 Task: Search one way flight ticket for 2 adults, 4 children and 1 infant on lap in business from Brownsville: Brownsville/south Padre Island International Airport to Riverton: Central Wyoming Regional Airport (was Riverton Regional) on 8-4-2023. Number of bags: 8 checked bags. Price is upto 98000. Outbound departure time preference is 12:15.
Action: Mouse moved to (246, 337)
Screenshot: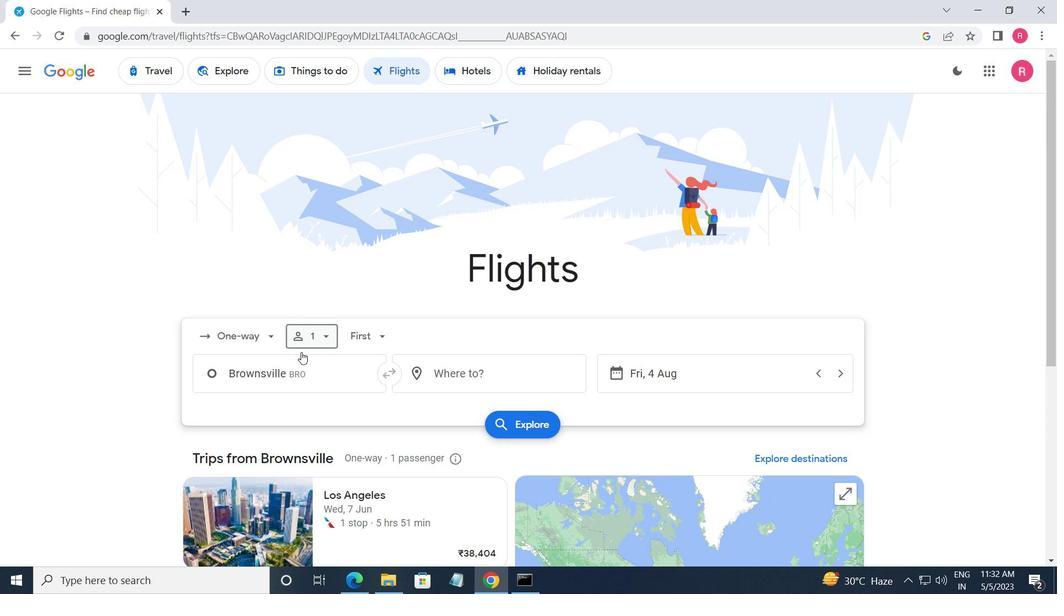 
Action: Mouse pressed left at (246, 337)
Screenshot: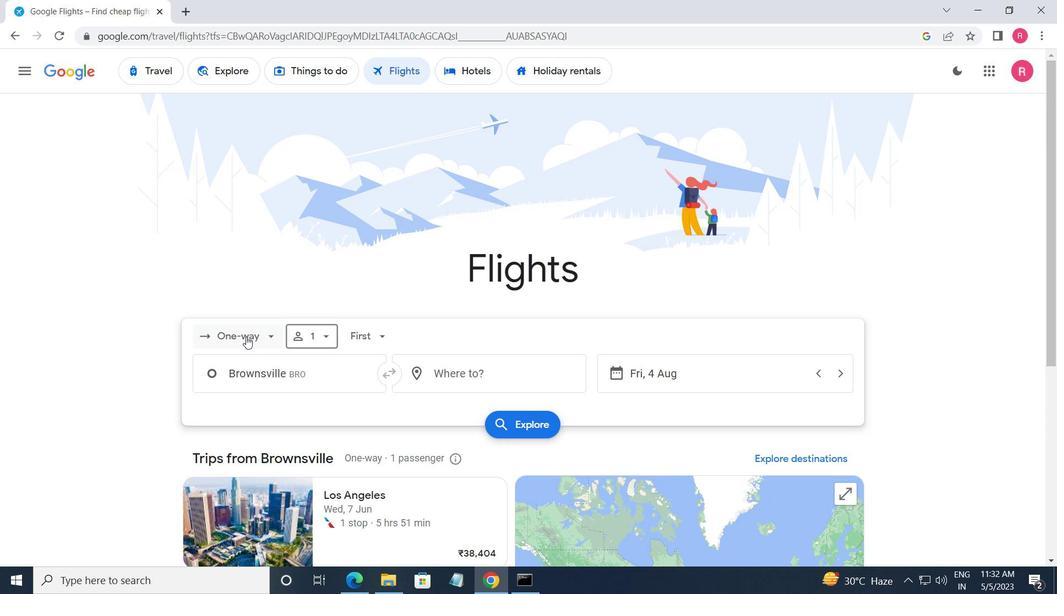 
Action: Mouse moved to (282, 391)
Screenshot: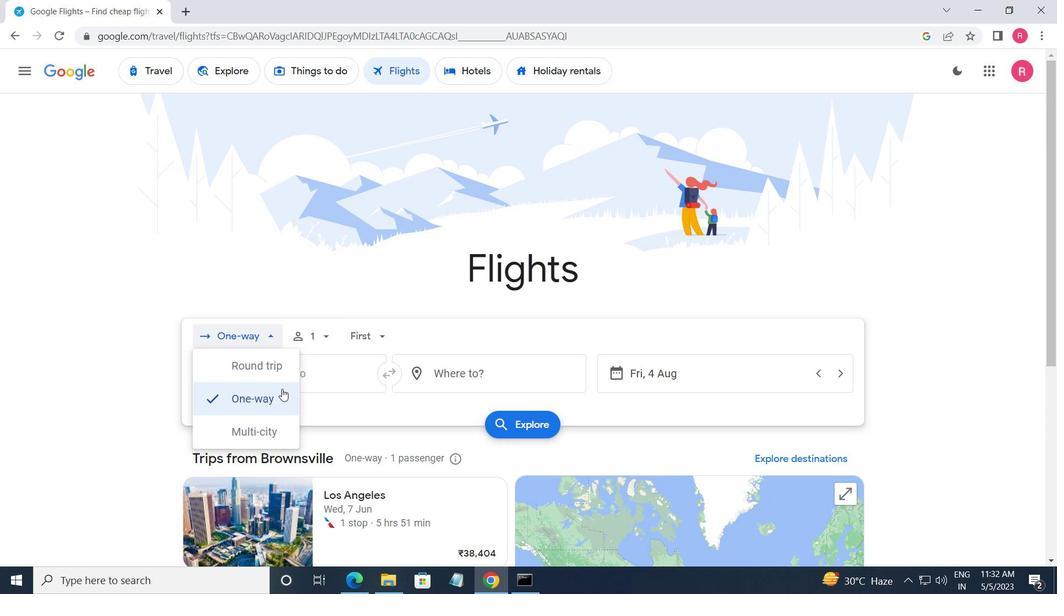
Action: Mouse pressed left at (282, 391)
Screenshot: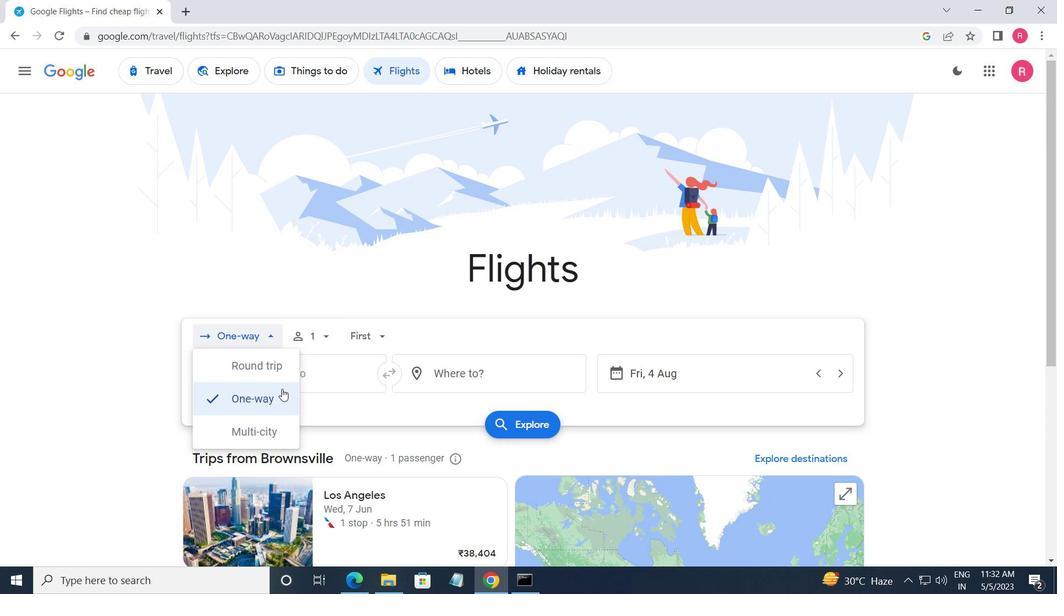 
Action: Mouse moved to (322, 345)
Screenshot: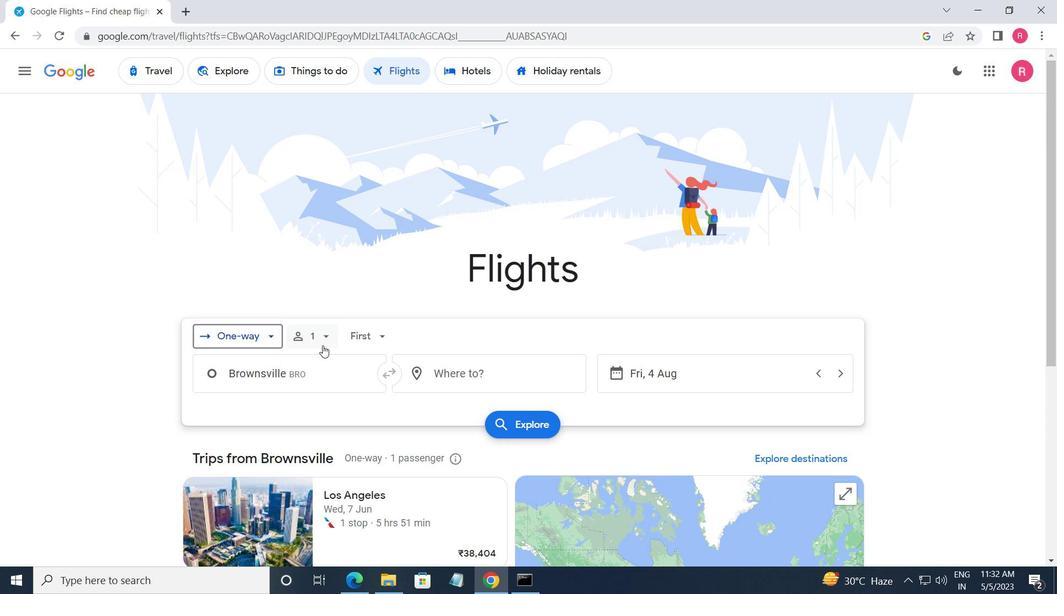 
Action: Mouse pressed left at (322, 345)
Screenshot: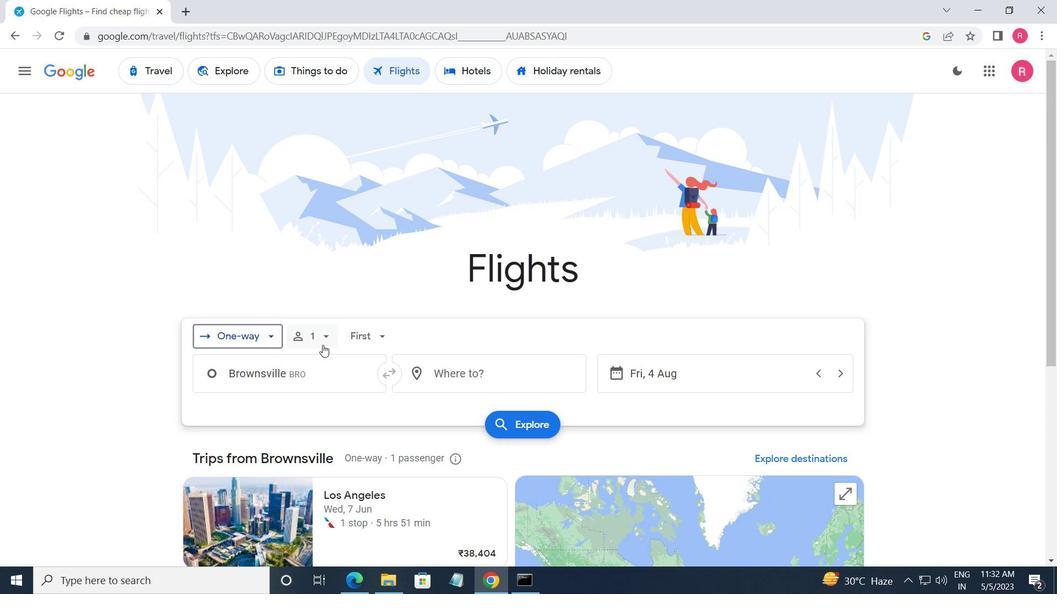 
Action: Mouse moved to (433, 372)
Screenshot: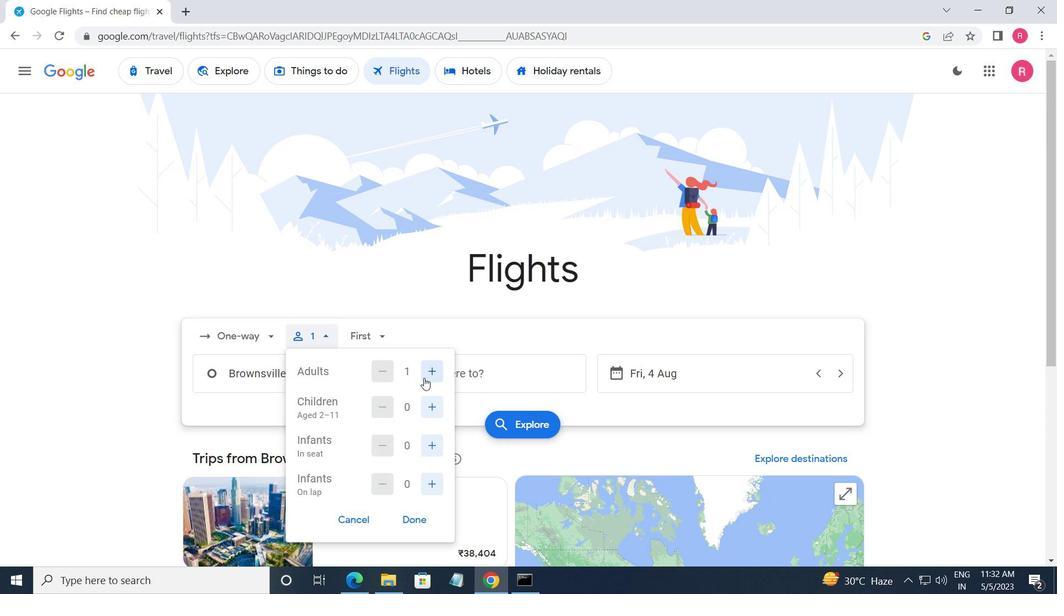 
Action: Mouse pressed left at (433, 372)
Screenshot: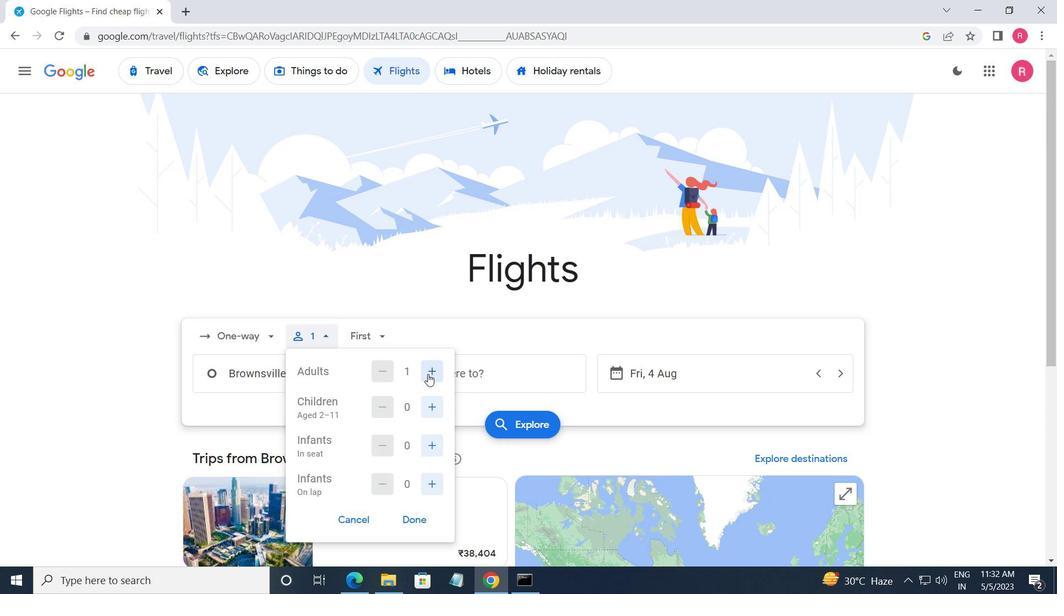 
Action: Mouse moved to (424, 409)
Screenshot: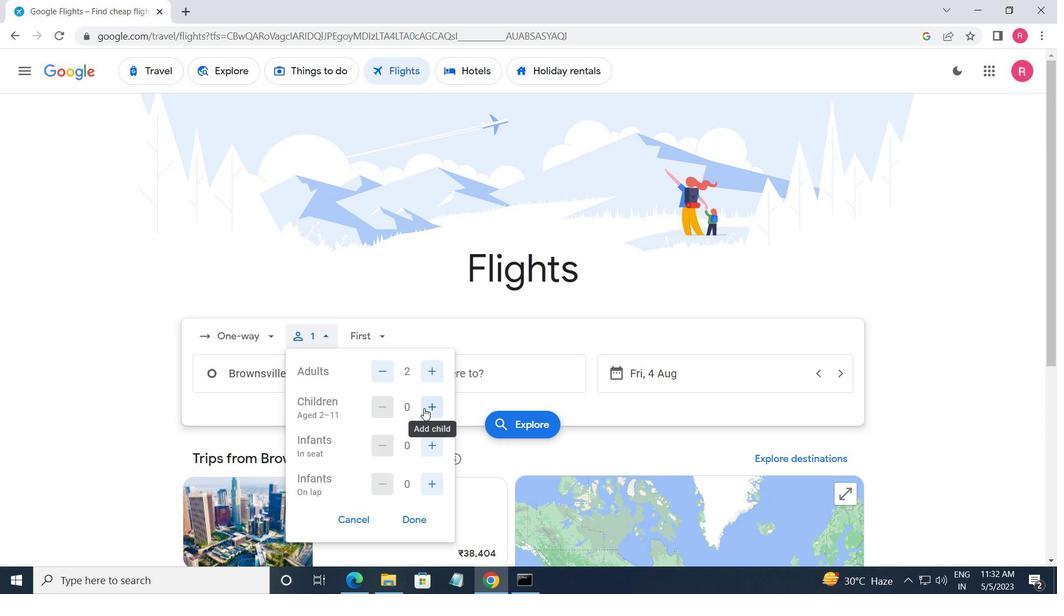 
Action: Mouse pressed left at (424, 409)
Screenshot: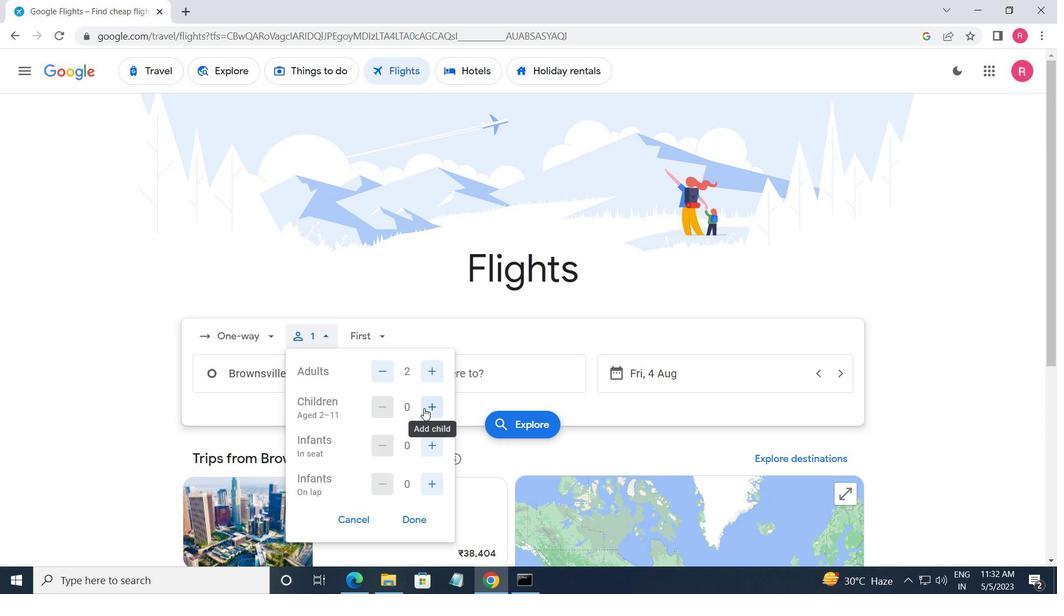 
Action: Mouse pressed left at (424, 409)
Screenshot: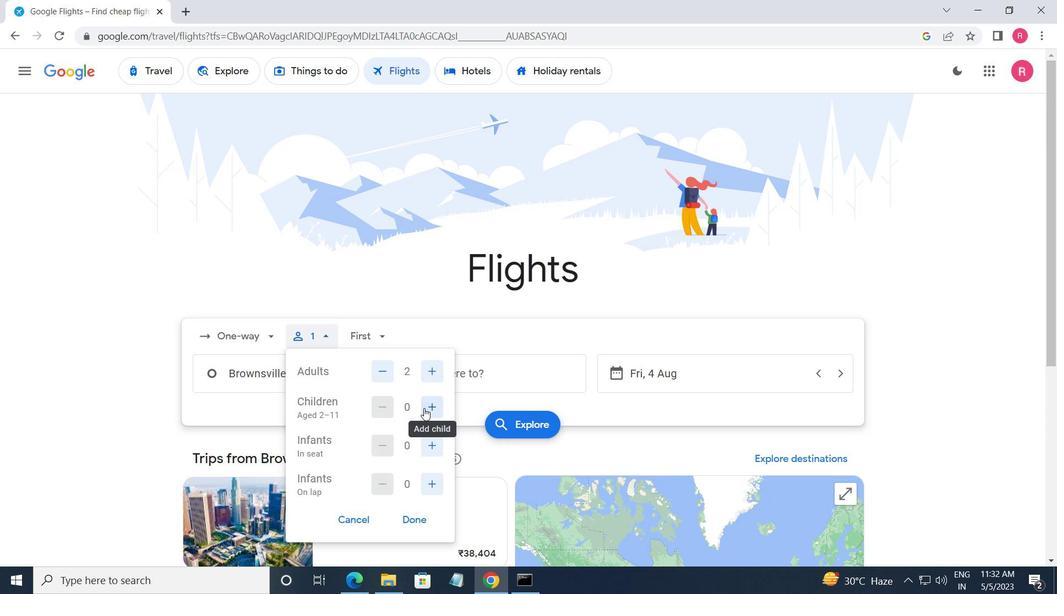 
Action: Mouse pressed left at (424, 409)
Screenshot: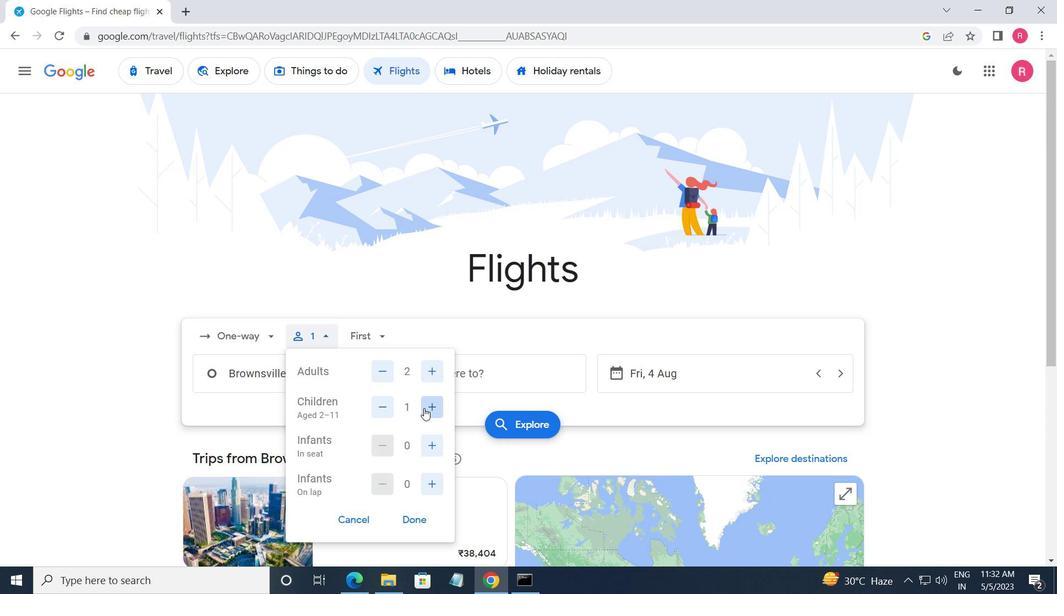 
Action: Mouse pressed left at (424, 409)
Screenshot: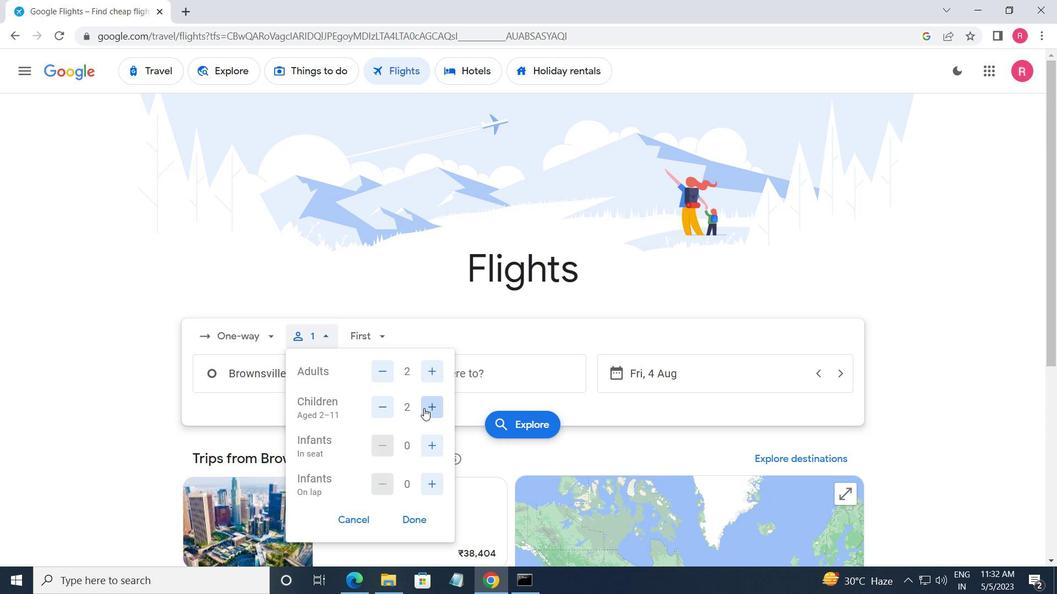 
Action: Mouse pressed left at (424, 409)
Screenshot: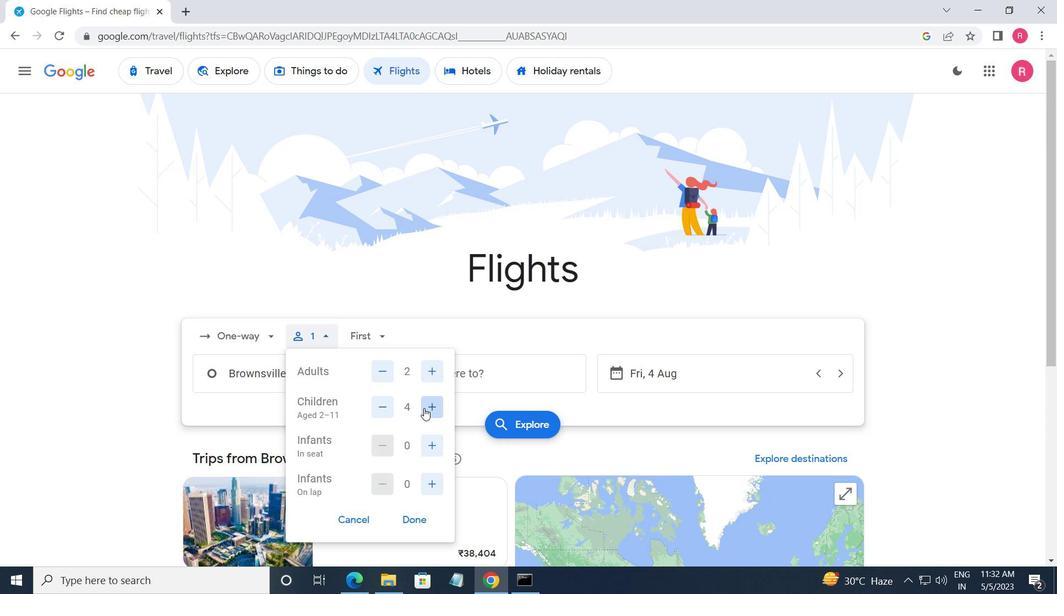 
Action: Mouse moved to (389, 411)
Screenshot: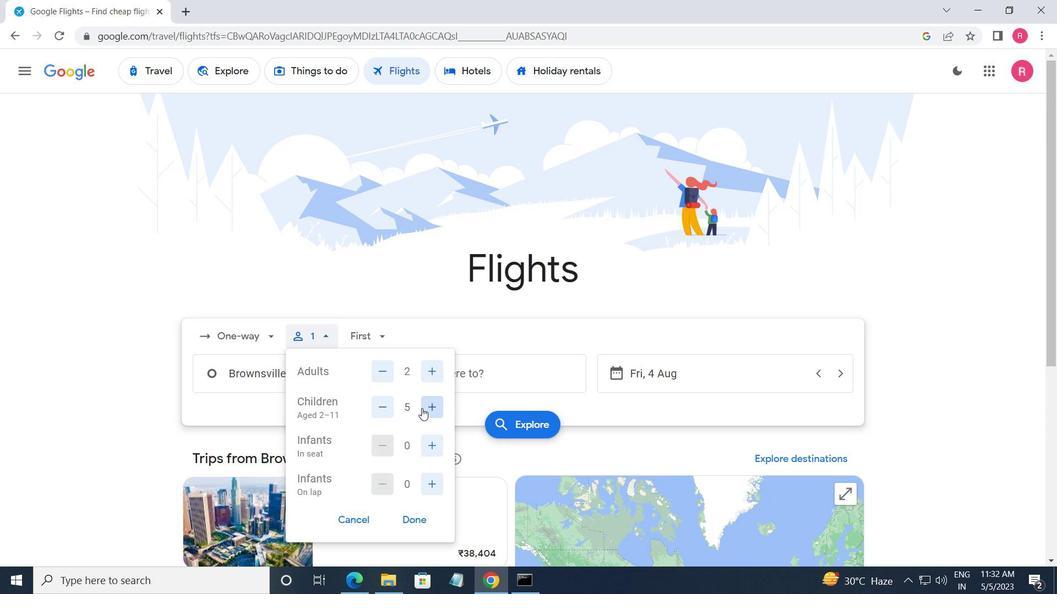 
Action: Mouse pressed left at (389, 411)
Screenshot: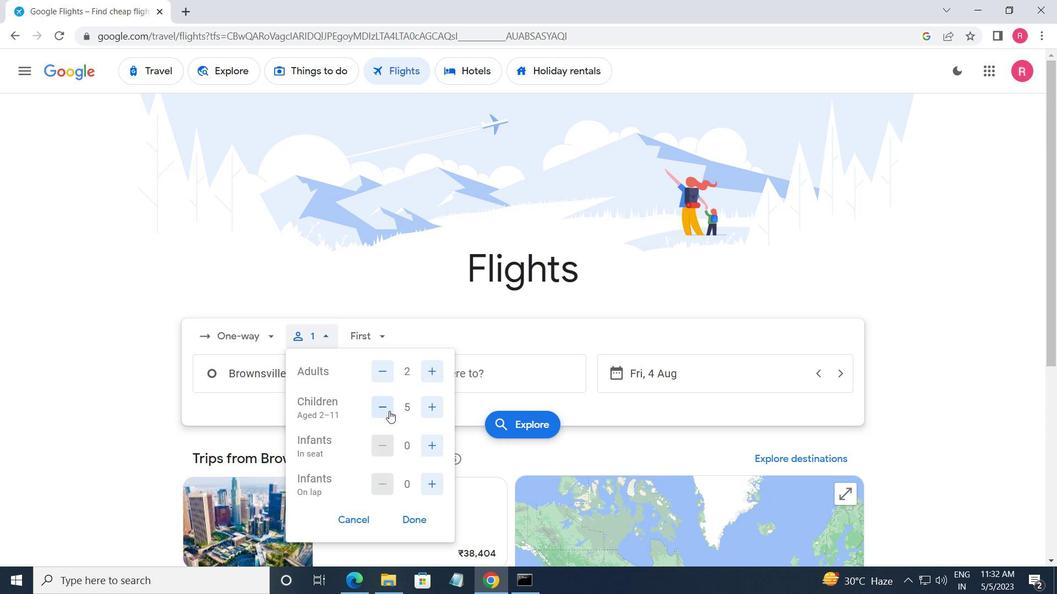 
Action: Mouse moved to (433, 442)
Screenshot: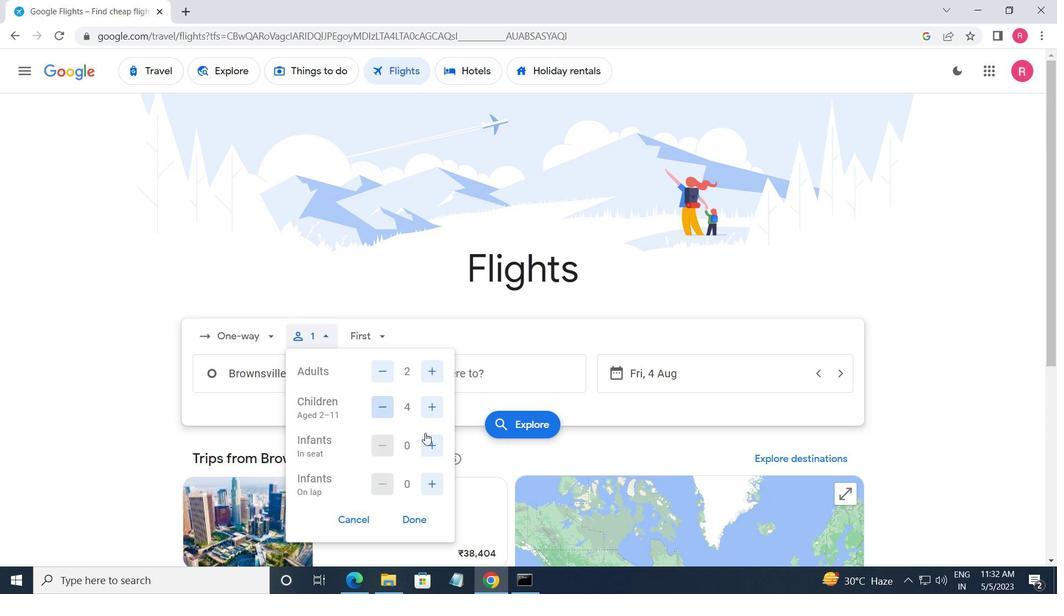 
Action: Mouse pressed left at (433, 442)
Screenshot: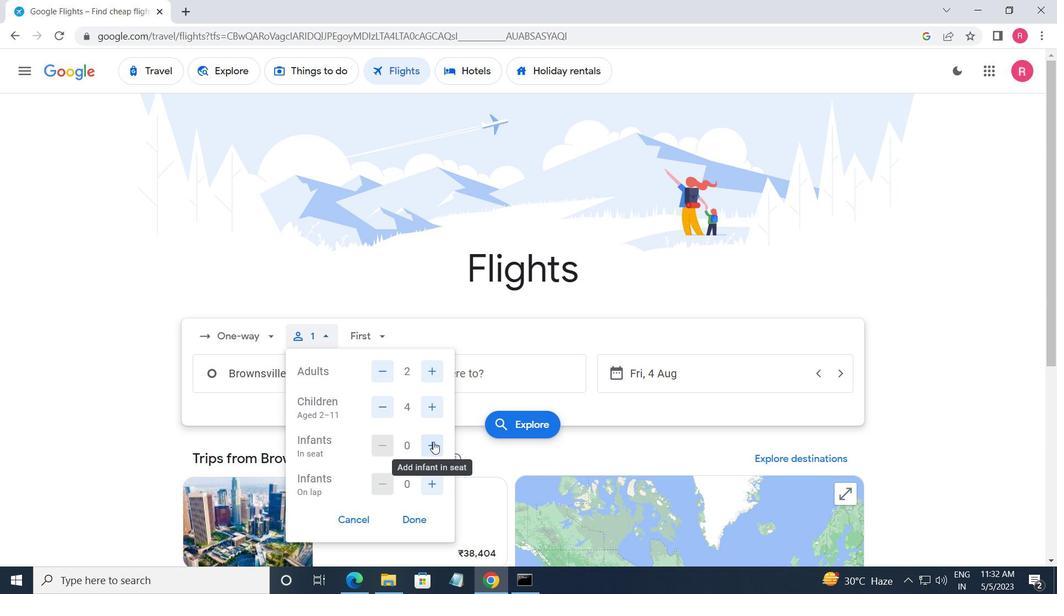 
Action: Mouse moved to (370, 339)
Screenshot: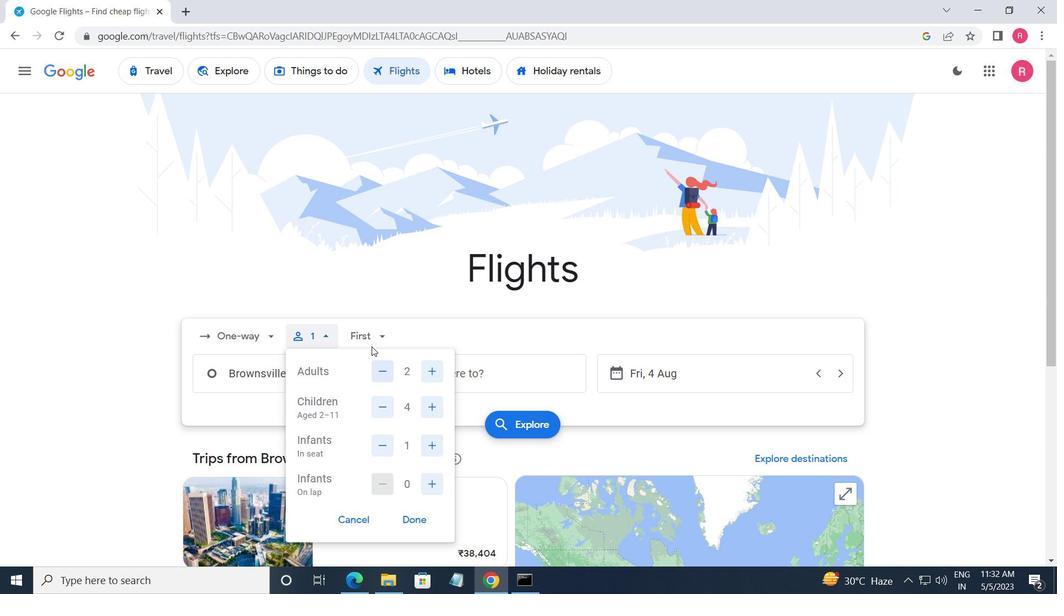 
Action: Mouse pressed left at (370, 339)
Screenshot: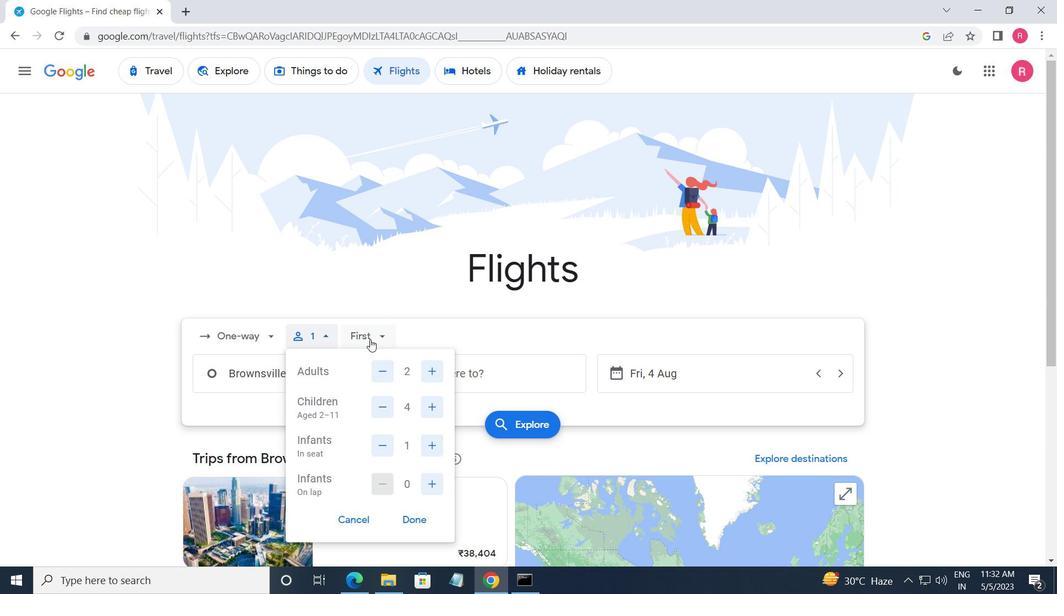 
Action: Mouse moved to (400, 426)
Screenshot: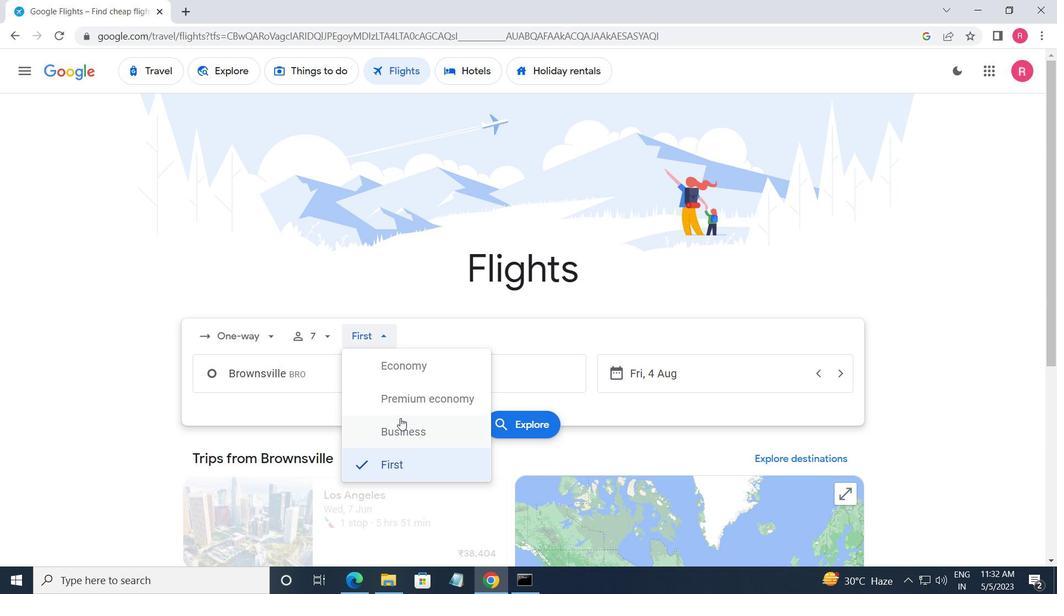 
Action: Mouse pressed left at (400, 426)
Screenshot: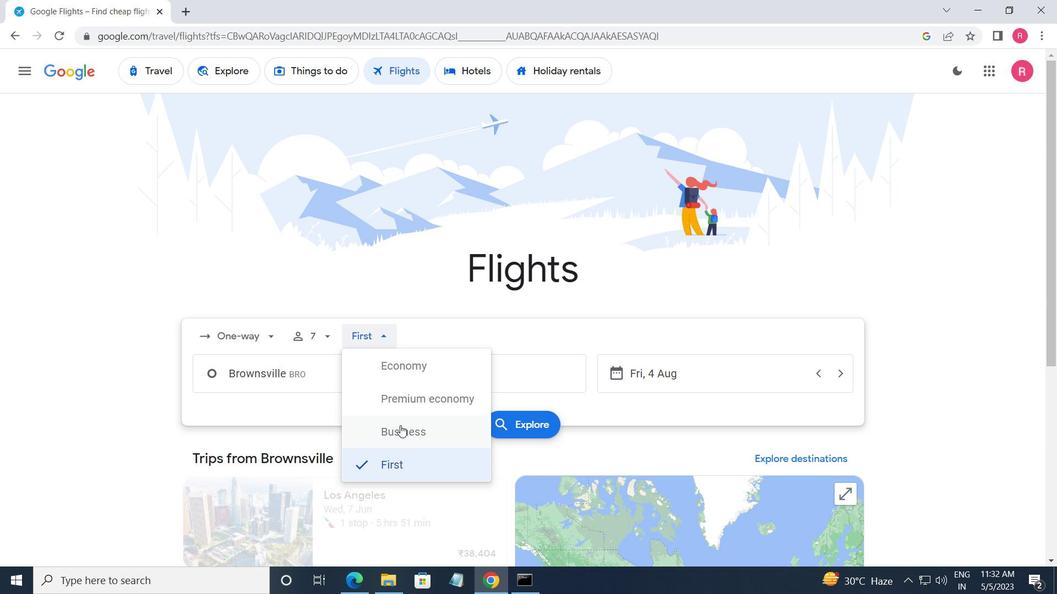 
Action: Mouse moved to (359, 381)
Screenshot: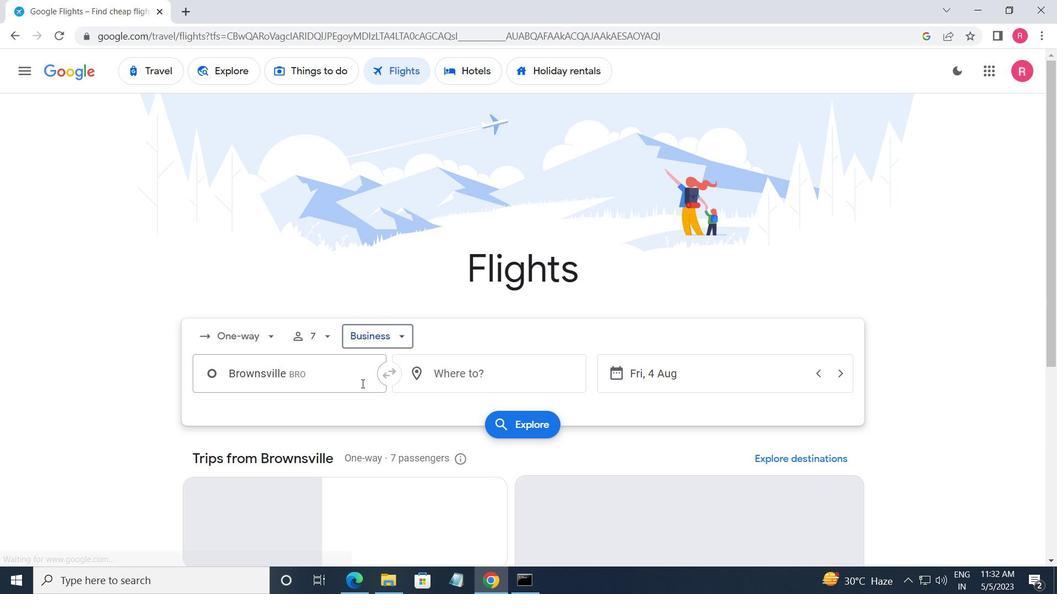 
Action: Mouse pressed left at (359, 381)
Screenshot: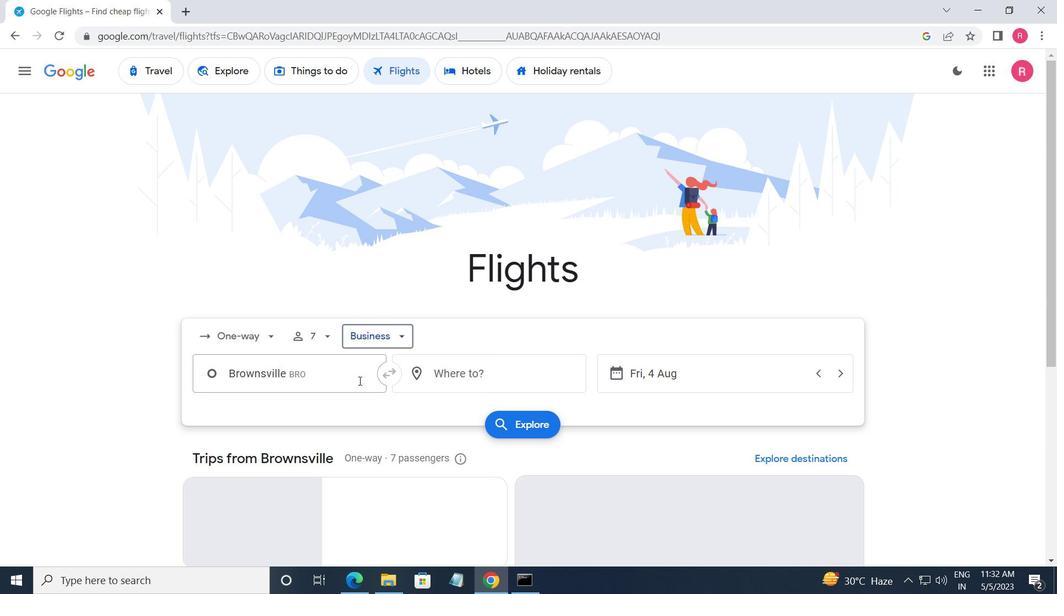 
Action: Key pressed <Key.shift><Key.shift><Key.shift>BROWNSVILLE<Key.space>
Screenshot: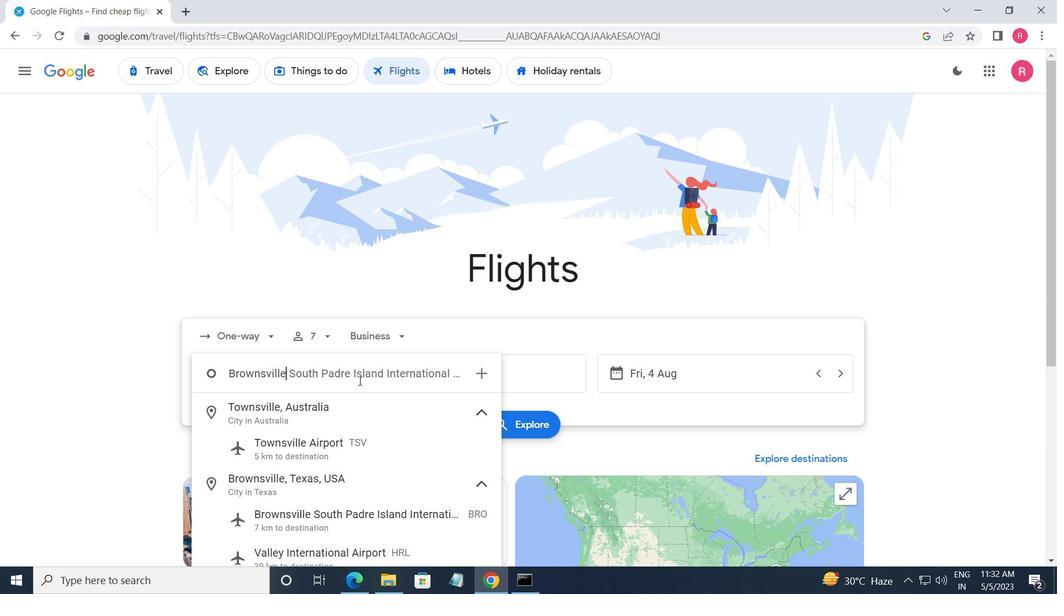 
Action: Mouse moved to (370, 530)
Screenshot: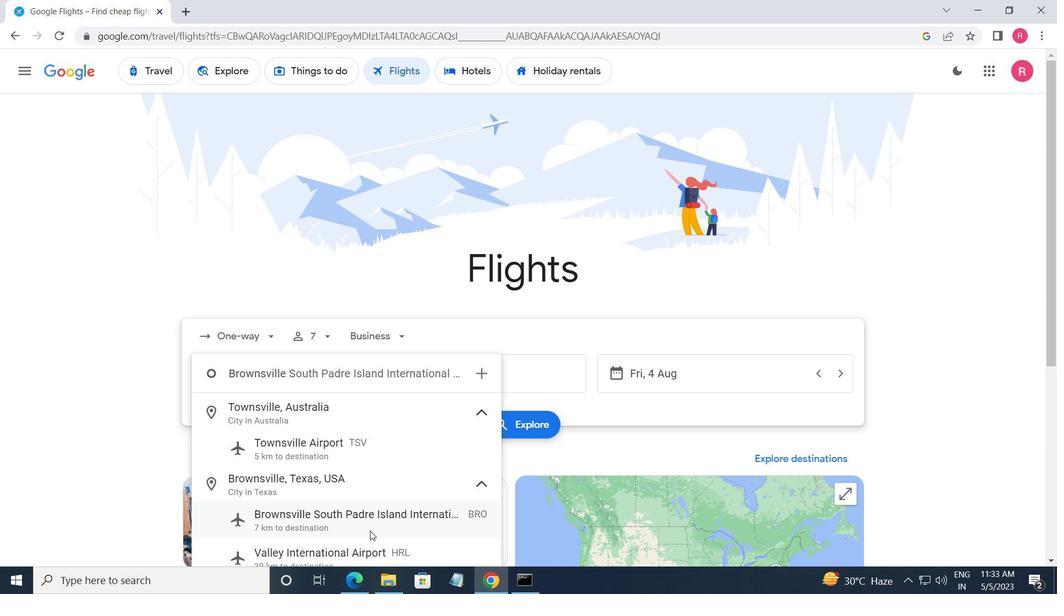 
Action: Mouse pressed left at (370, 530)
Screenshot: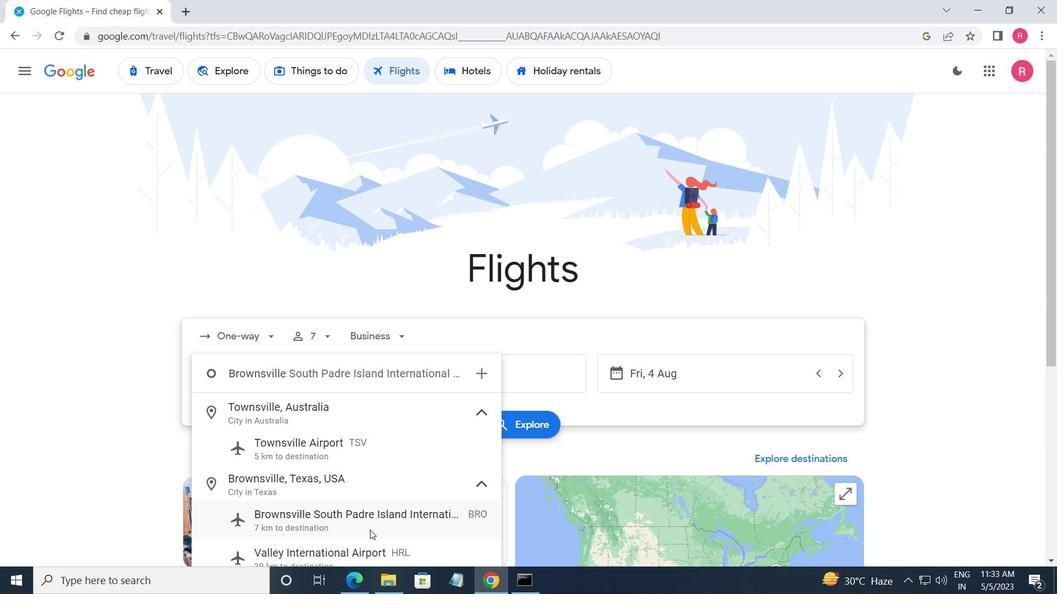 
Action: Mouse moved to (487, 384)
Screenshot: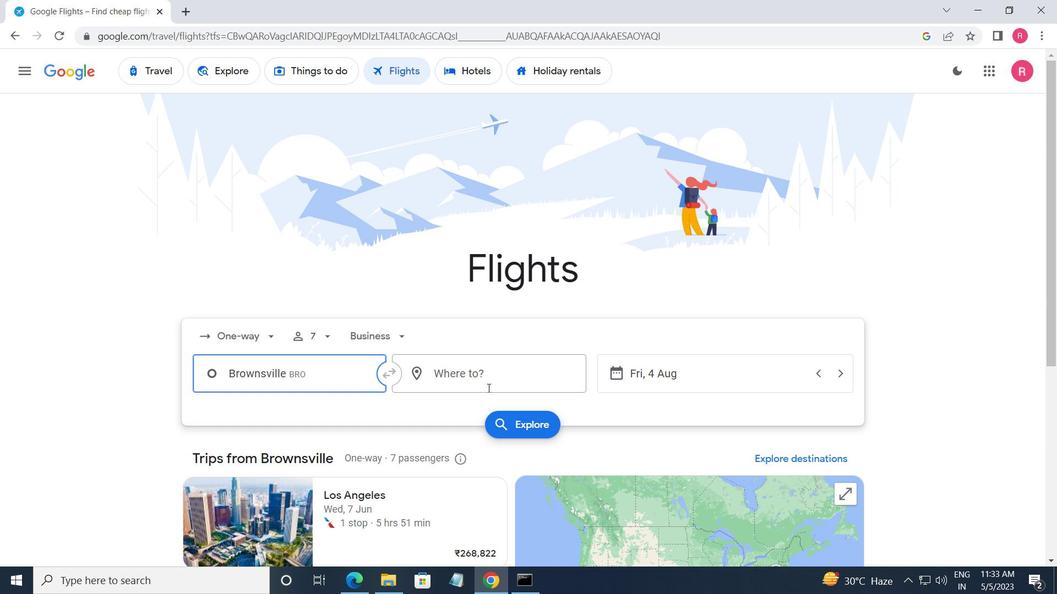 
Action: Mouse pressed left at (487, 384)
Screenshot: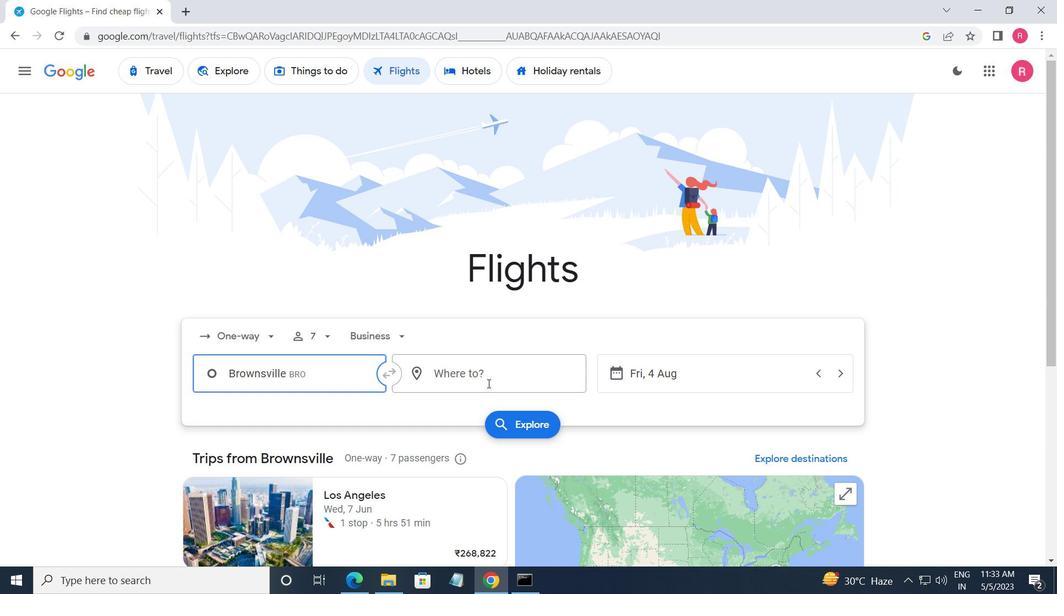 
Action: Key pressed <Key.shift>RIVERTON
Screenshot: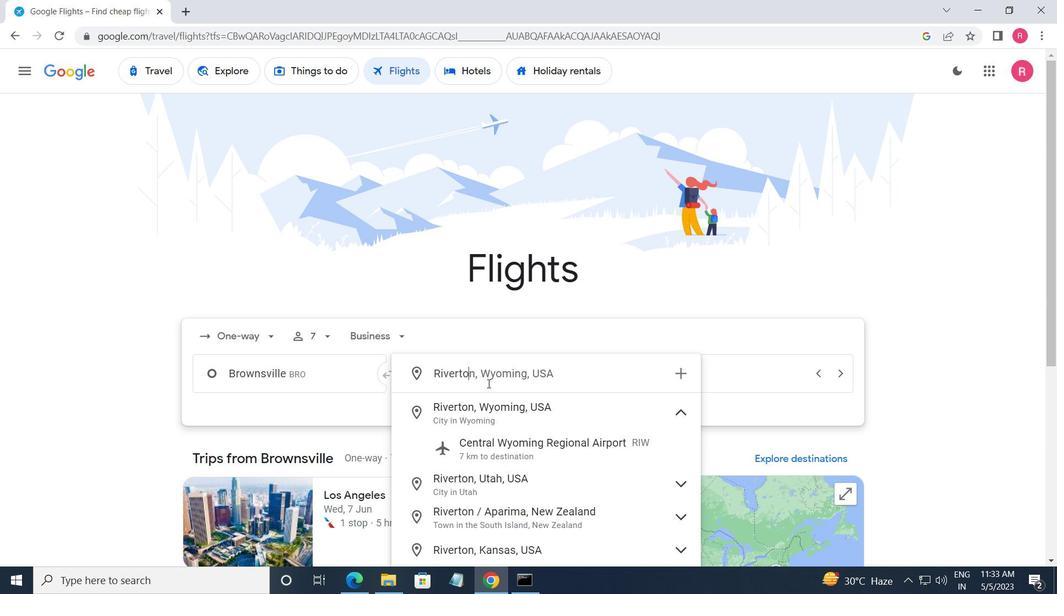 
Action: Mouse moved to (518, 448)
Screenshot: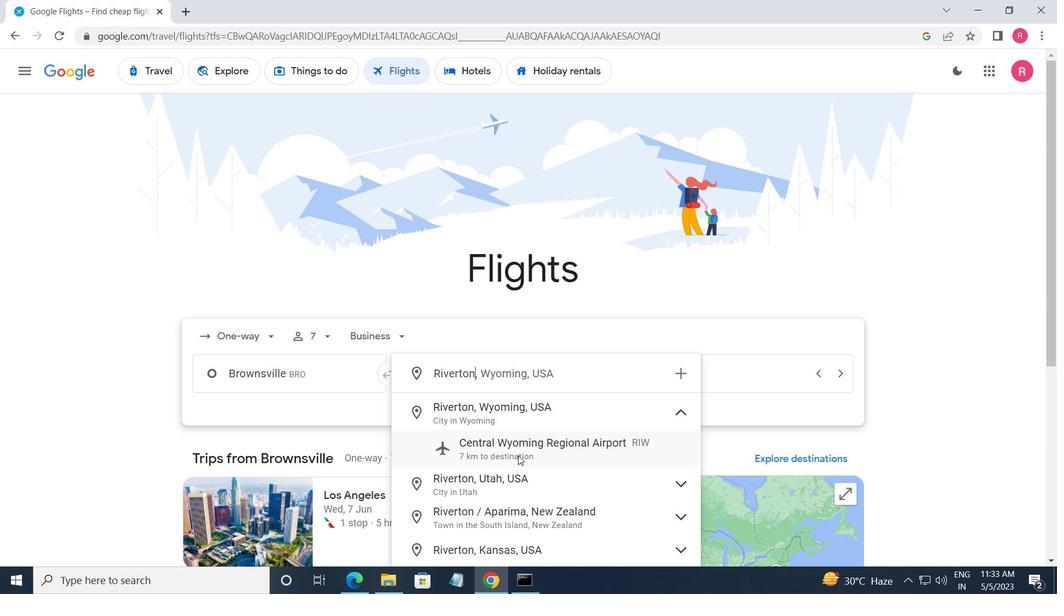 
Action: Mouse pressed left at (518, 448)
Screenshot: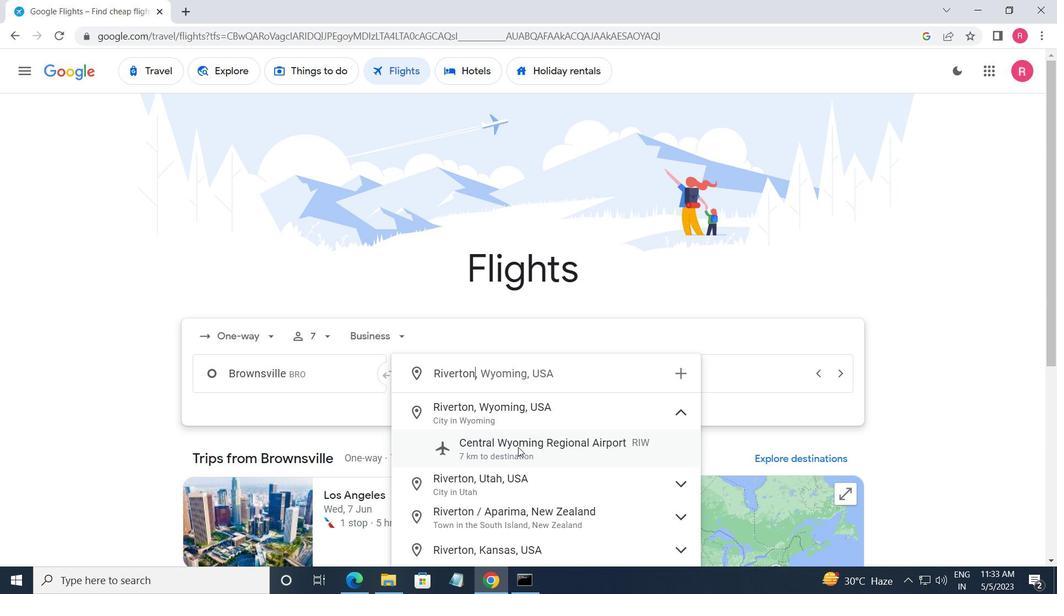 
Action: Mouse moved to (689, 374)
Screenshot: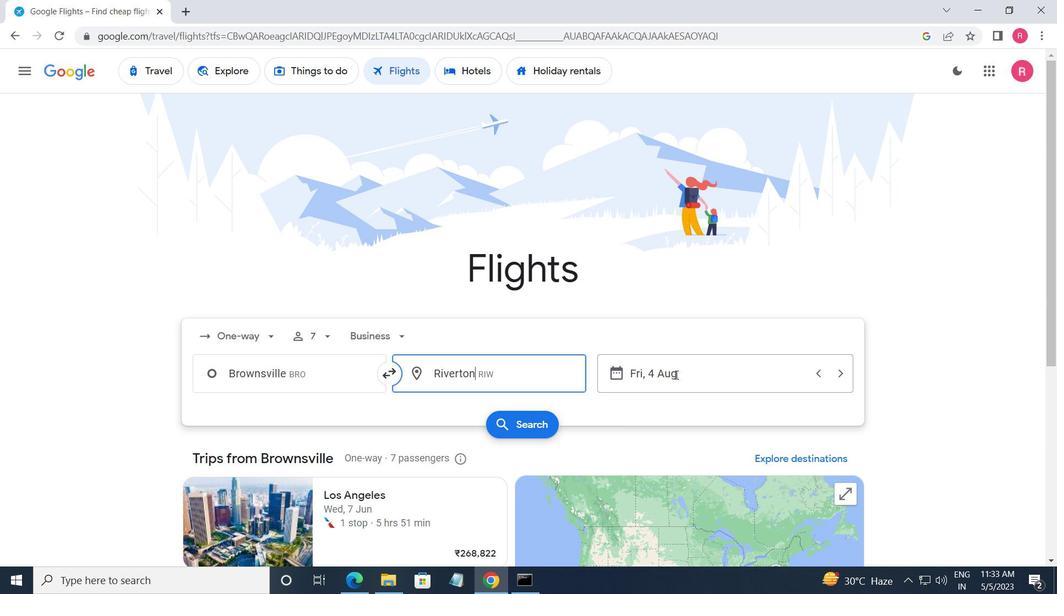 
Action: Mouse pressed left at (689, 374)
Screenshot: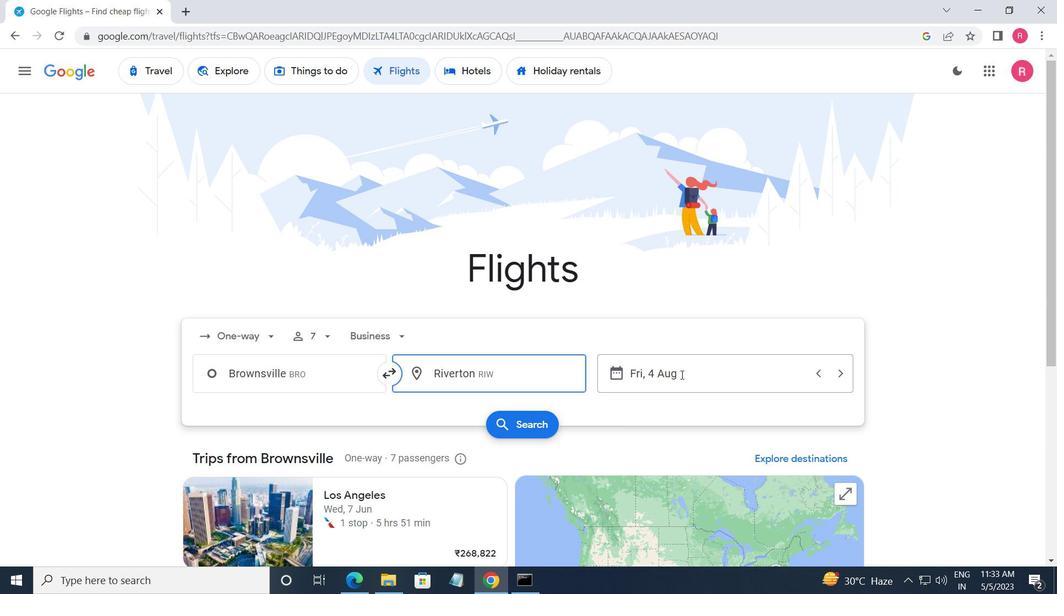 
Action: Mouse moved to (522, 317)
Screenshot: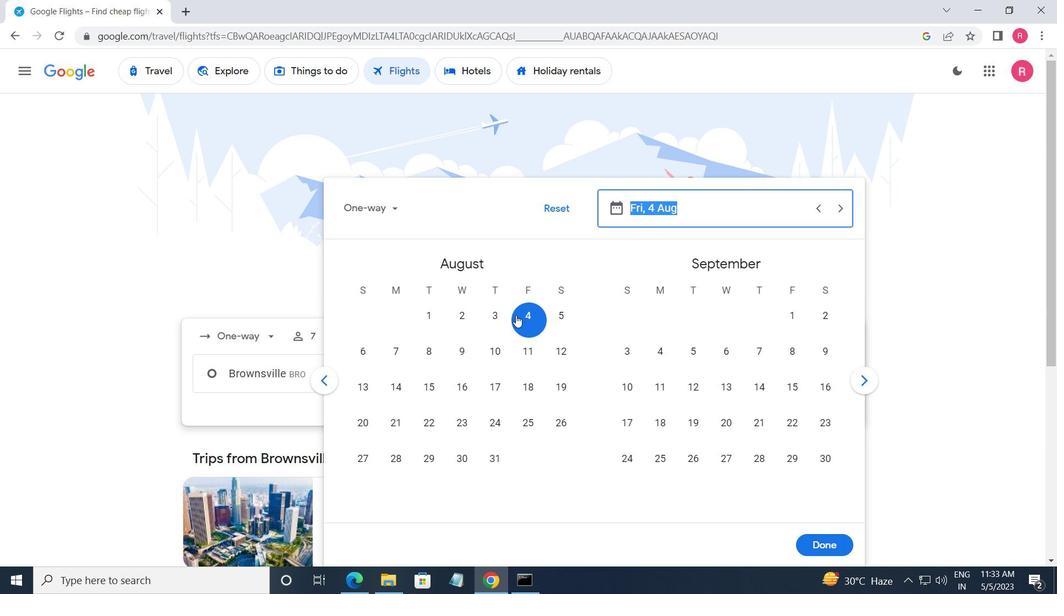 
Action: Mouse pressed left at (522, 317)
Screenshot: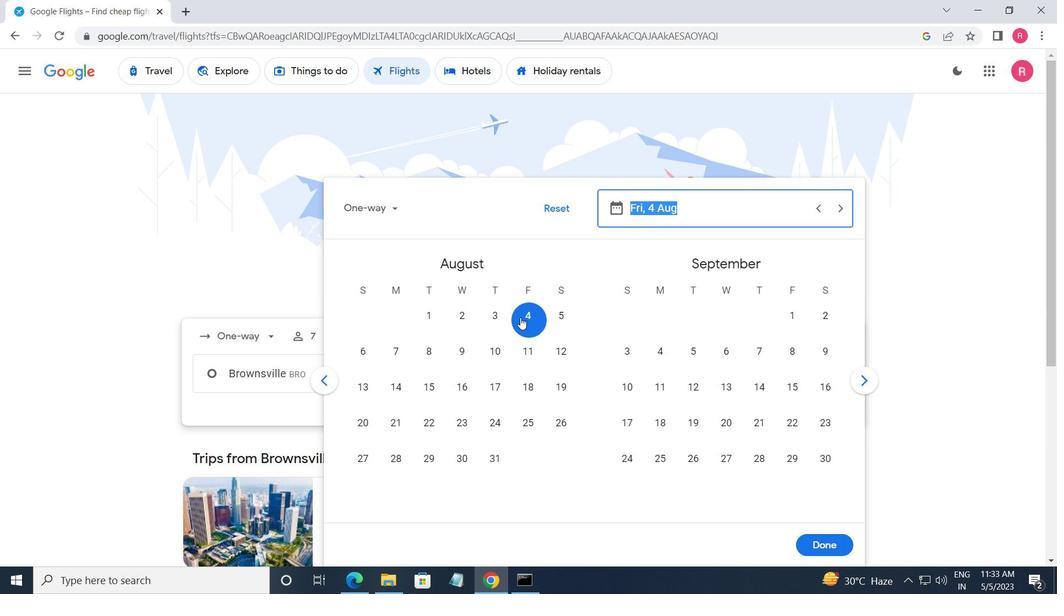 
Action: Mouse moved to (814, 543)
Screenshot: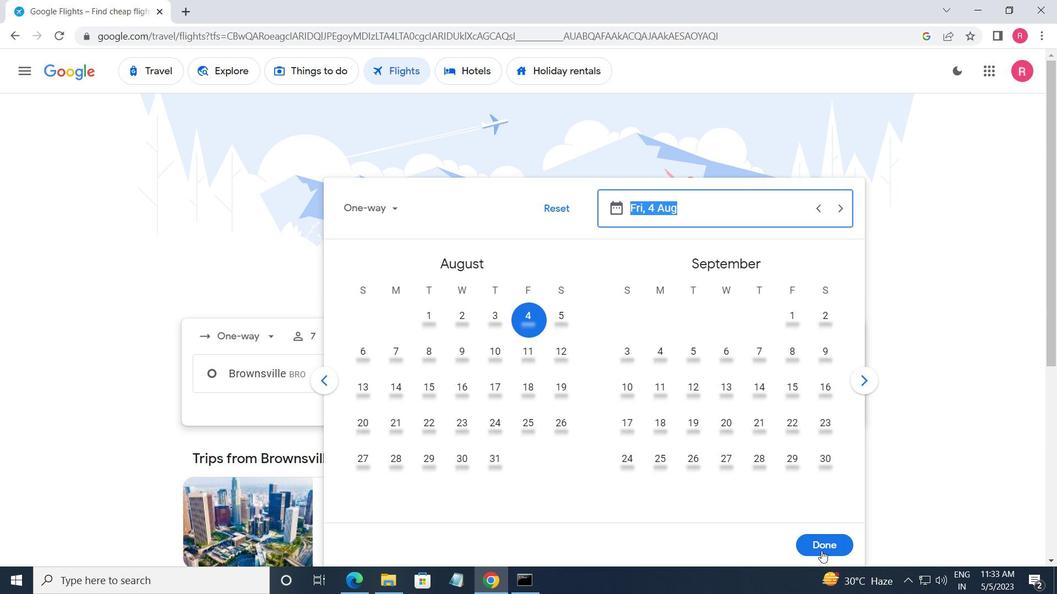 
Action: Mouse pressed left at (814, 543)
Screenshot: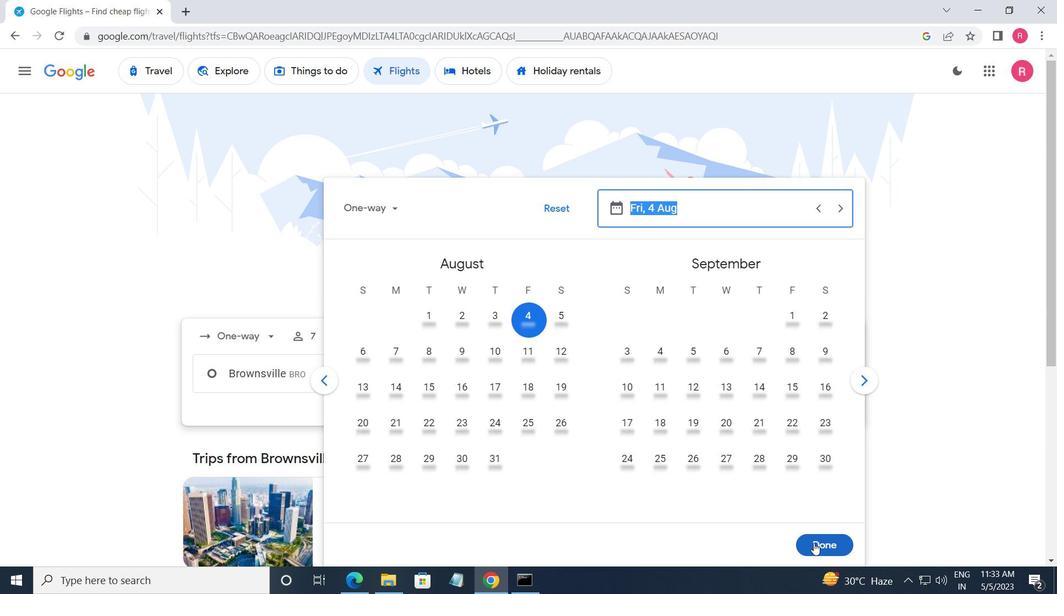 
Action: Mouse moved to (518, 415)
Screenshot: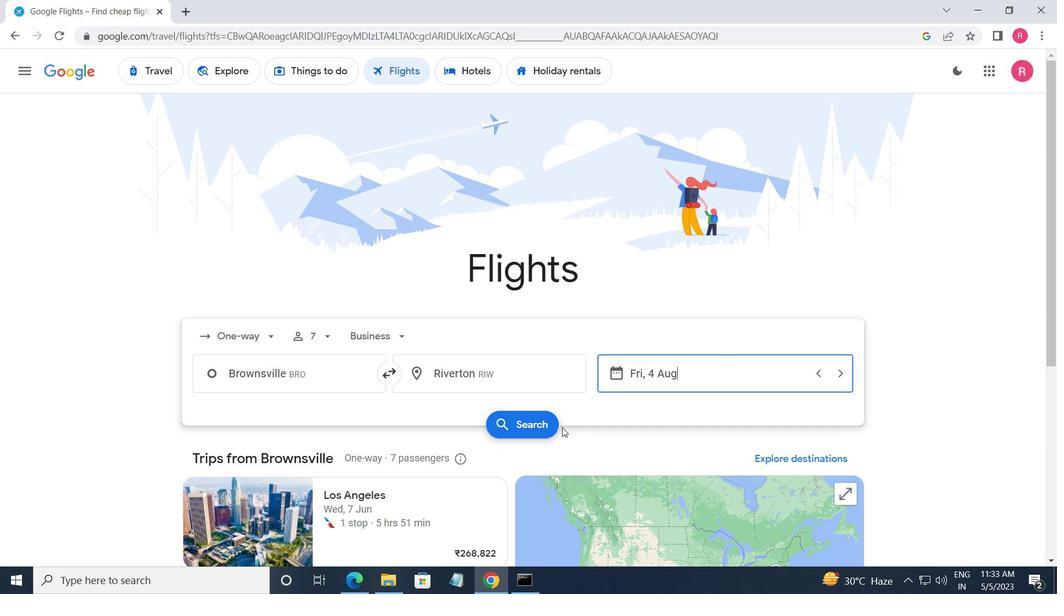 
Action: Mouse pressed left at (518, 415)
Screenshot: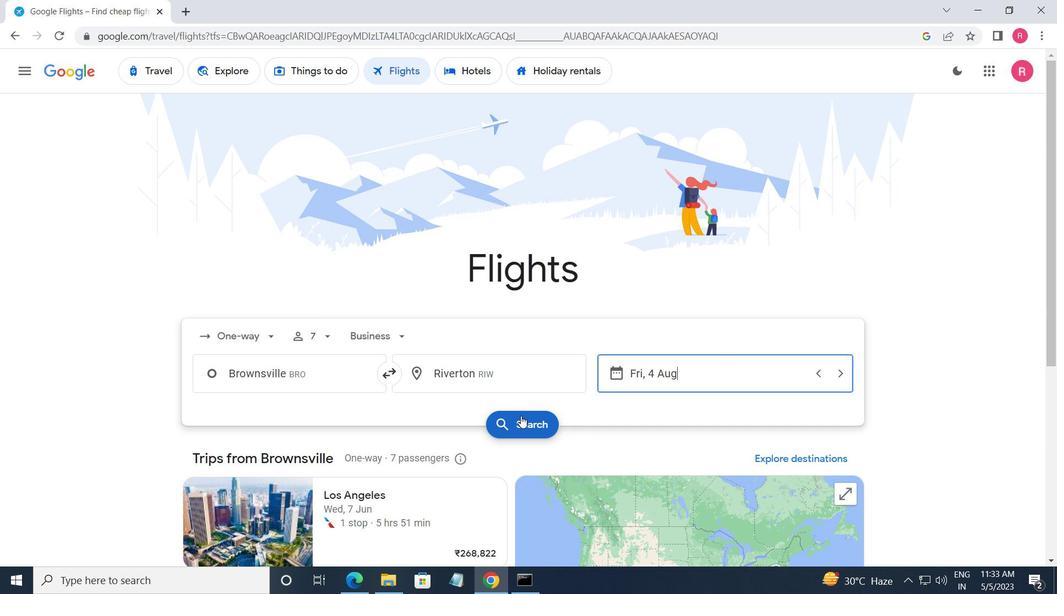 
Action: Mouse moved to (218, 198)
Screenshot: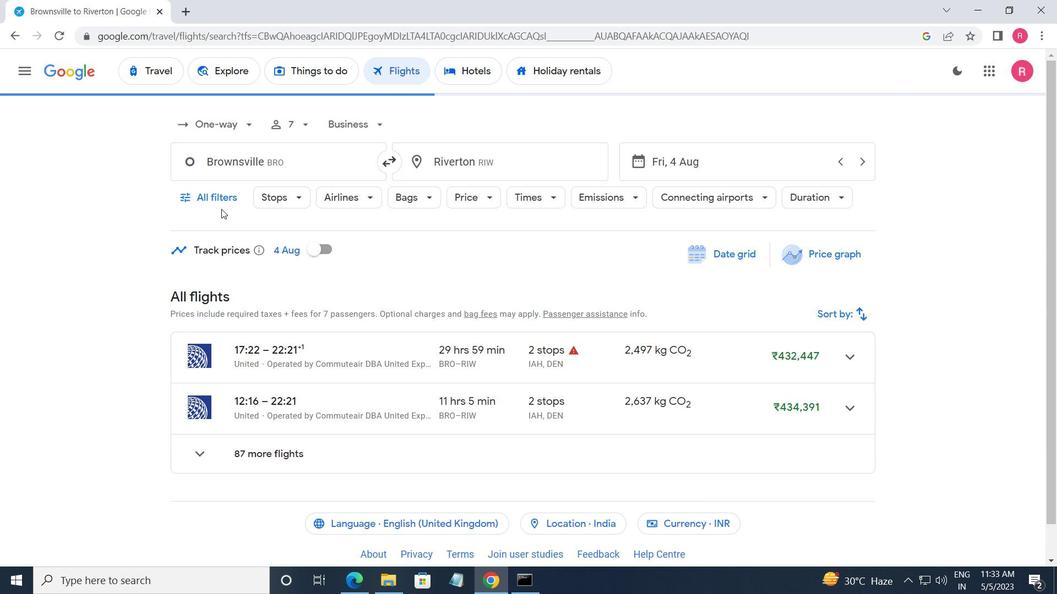 
Action: Mouse pressed left at (218, 198)
Screenshot: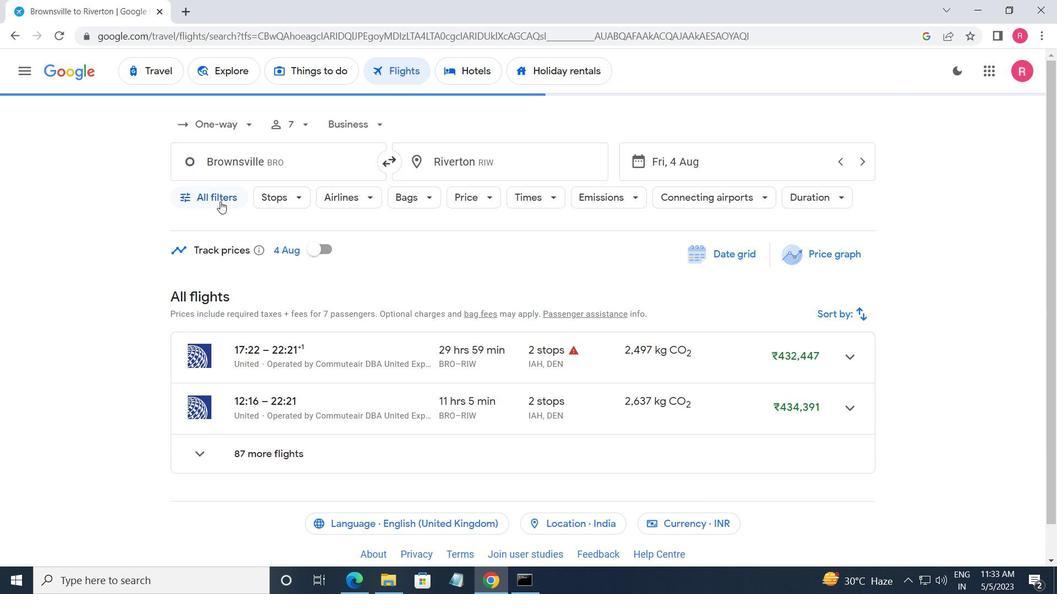 
Action: Mouse moved to (281, 357)
Screenshot: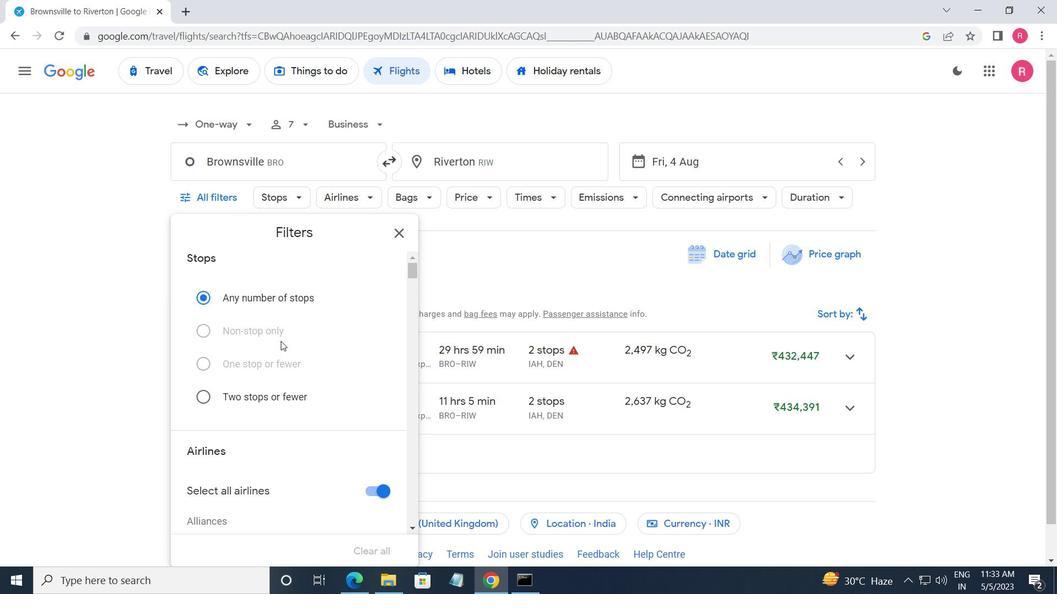 
Action: Mouse scrolled (281, 357) with delta (0, 0)
Screenshot: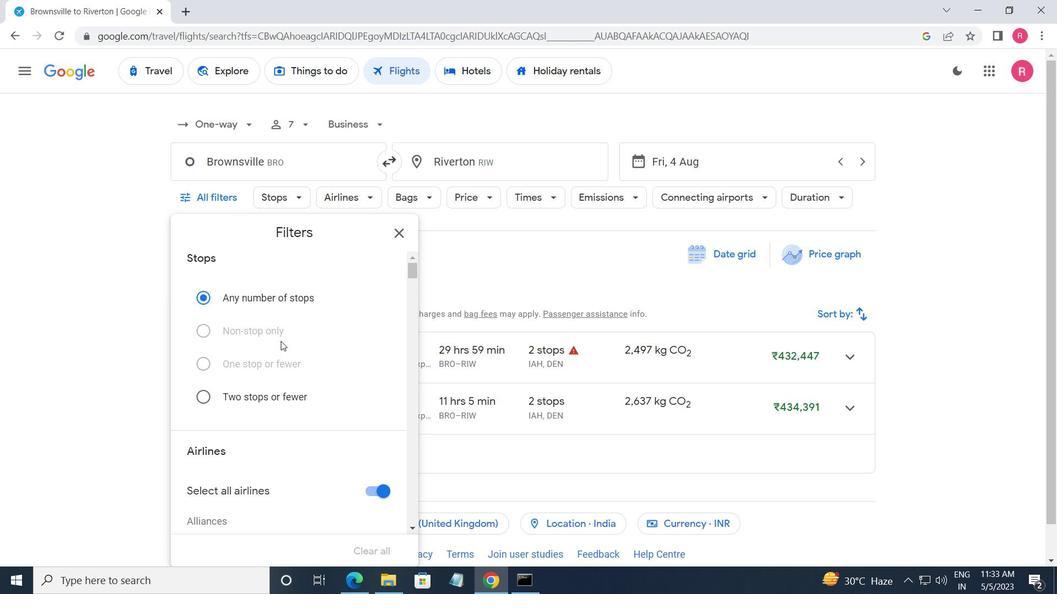 
Action: Mouse moved to (283, 361)
Screenshot: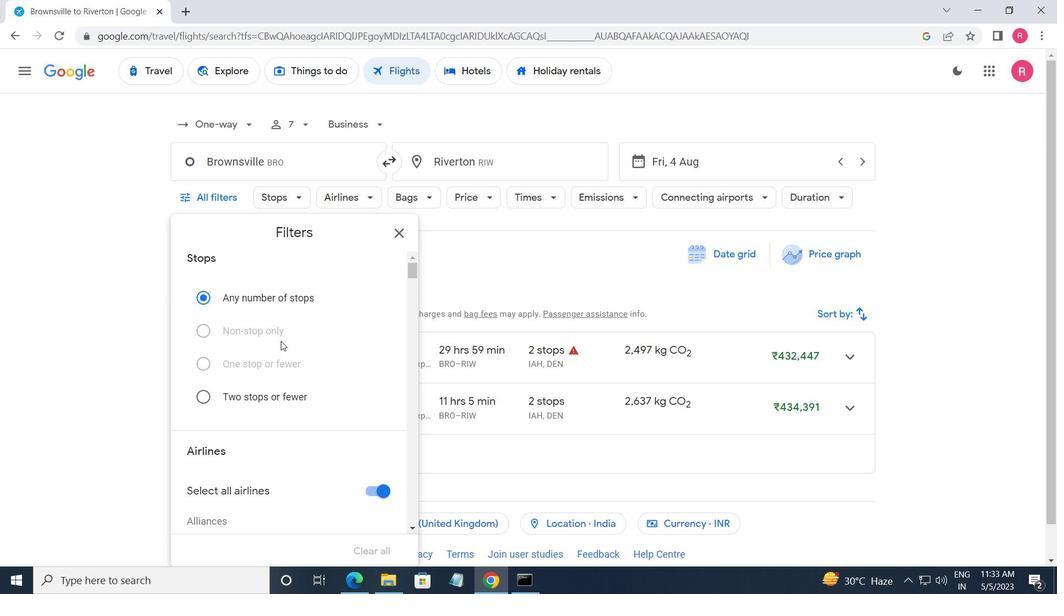 
Action: Mouse scrolled (283, 360) with delta (0, 0)
Screenshot: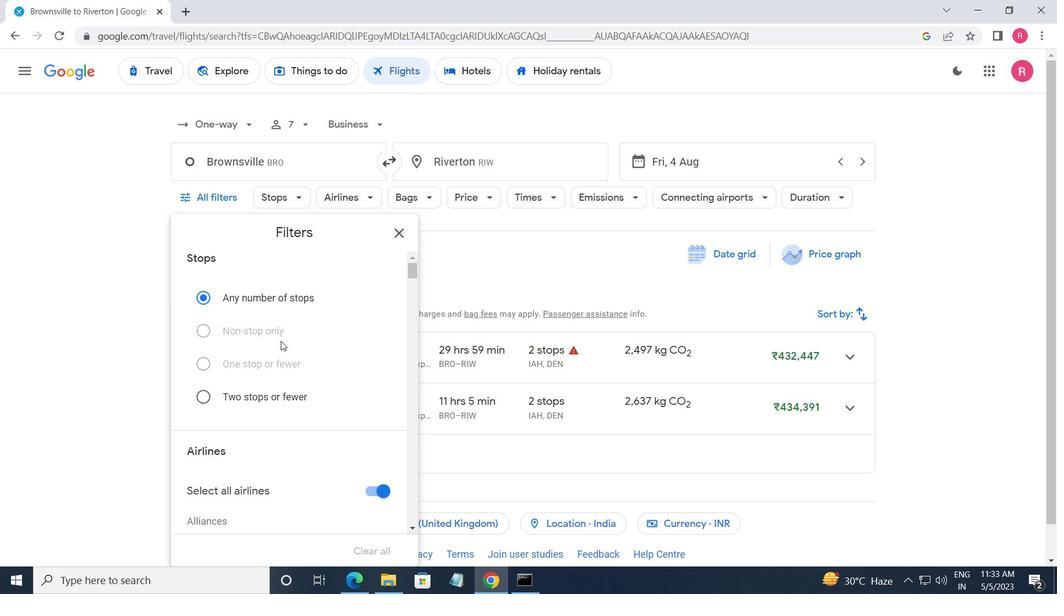 
Action: Mouse scrolled (283, 360) with delta (0, 0)
Screenshot: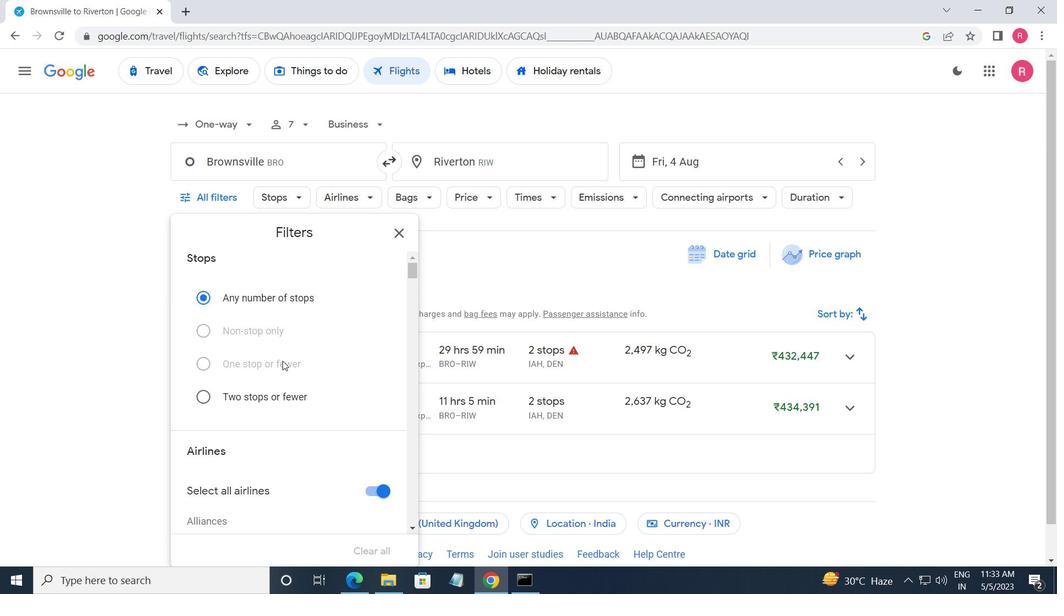 
Action: Mouse moved to (285, 361)
Screenshot: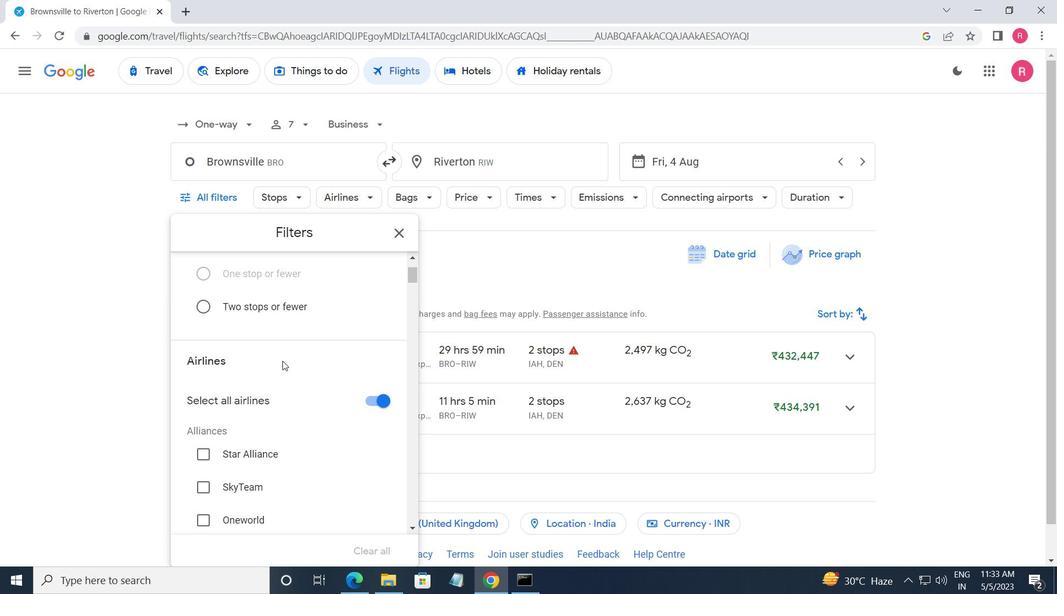
Action: Mouse scrolled (285, 360) with delta (0, 0)
Screenshot: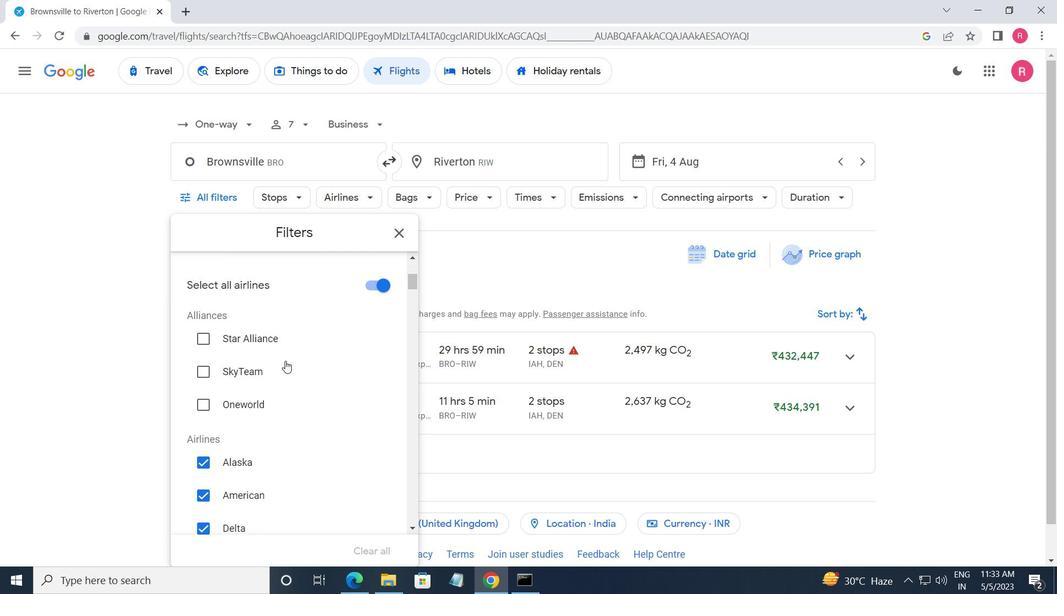 
Action: Mouse scrolled (285, 360) with delta (0, 0)
Screenshot: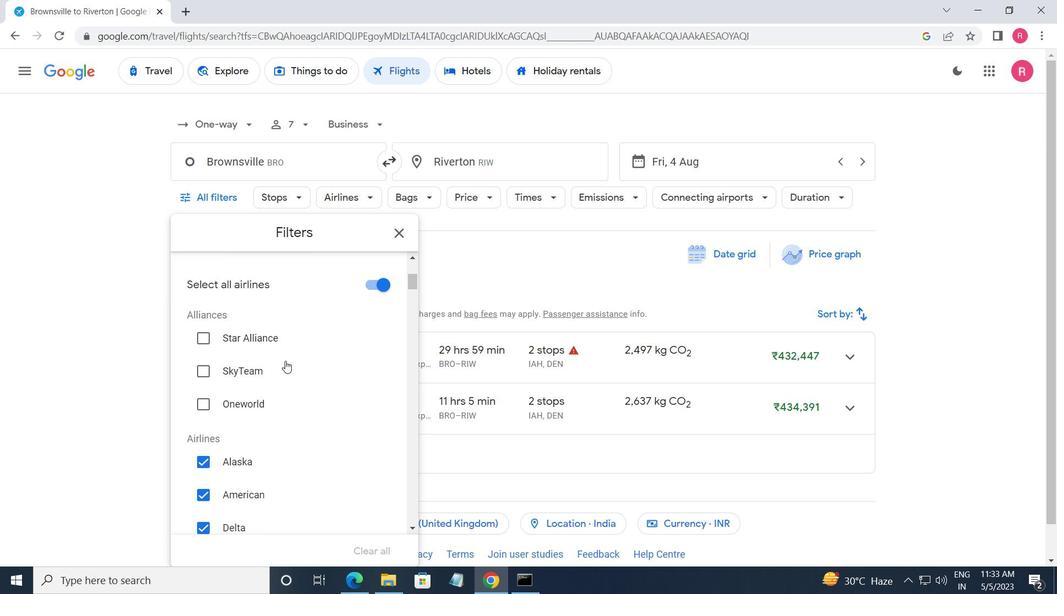 
Action: Mouse moved to (319, 393)
Screenshot: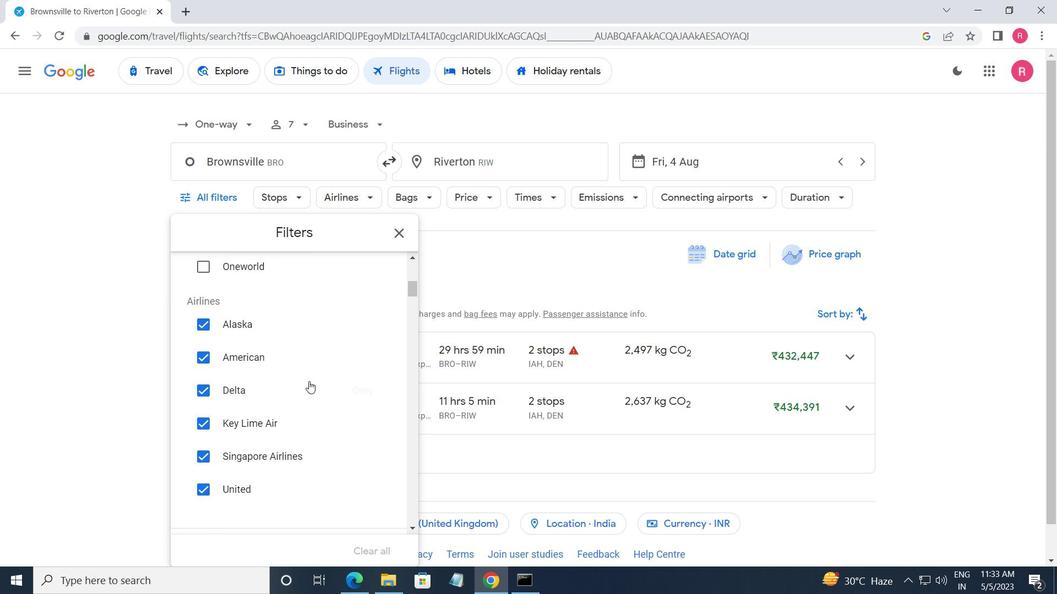 
Action: Mouse scrolled (319, 393) with delta (0, 0)
Screenshot: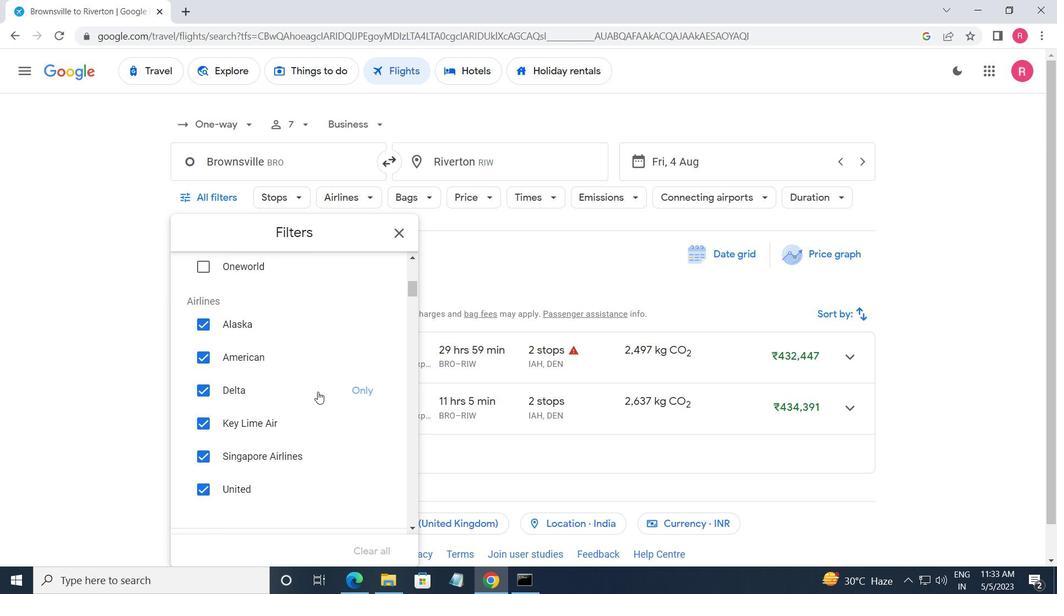 
Action: Mouse scrolled (319, 393) with delta (0, 0)
Screenshot: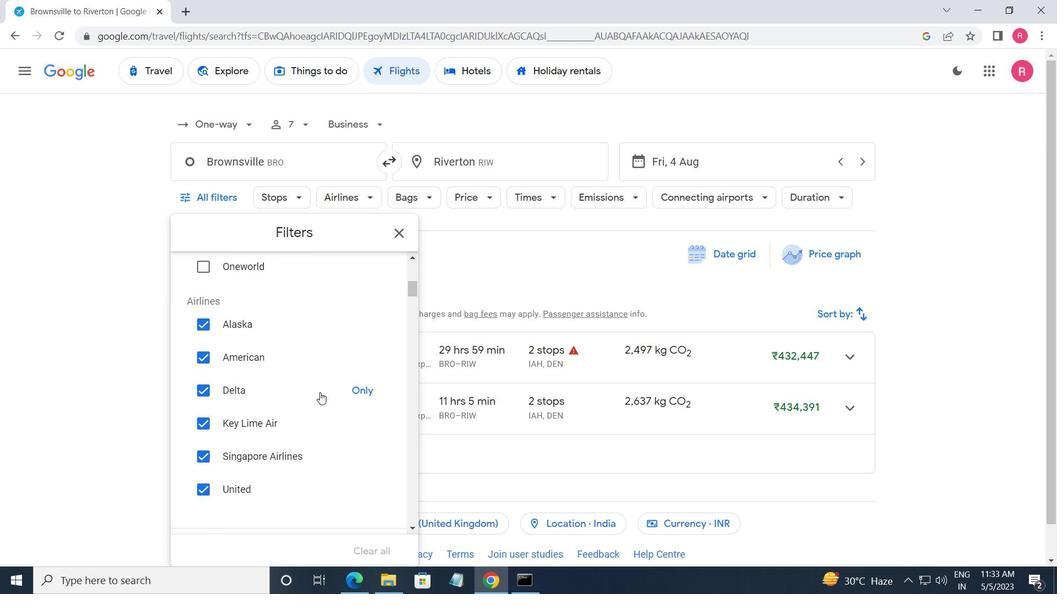 
Action: Mouse moved to (380, 284)
Screenshot: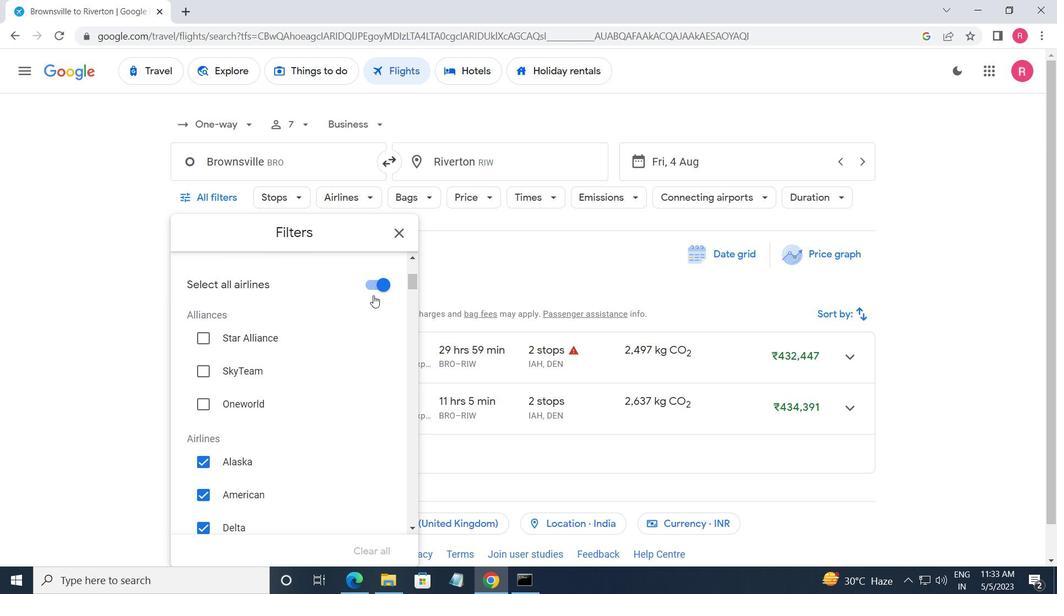 
Action: Mouse pressed left at (380, 284)
Screenshot: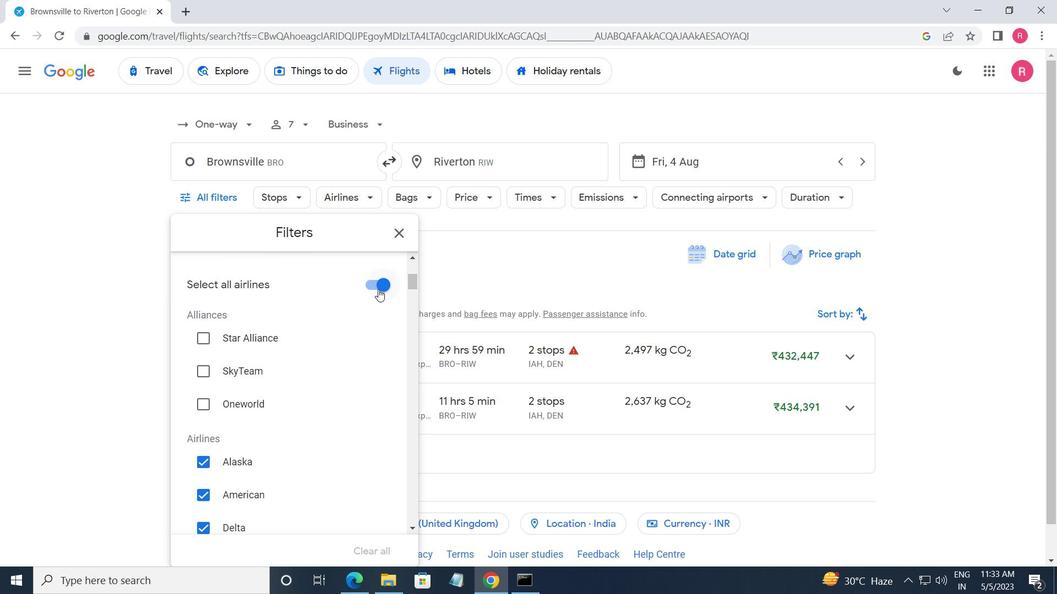 
Action: Mouse moved to (354, 354)
Screenshot: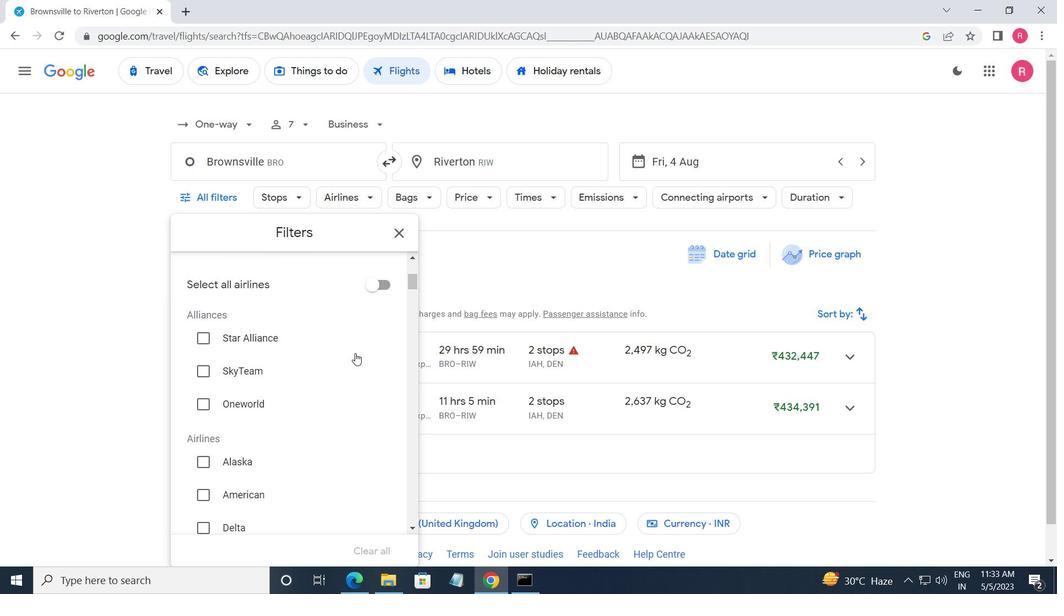 
Action: Mouse scrolled (354, 354) with delta (0, 0)
Screenshot: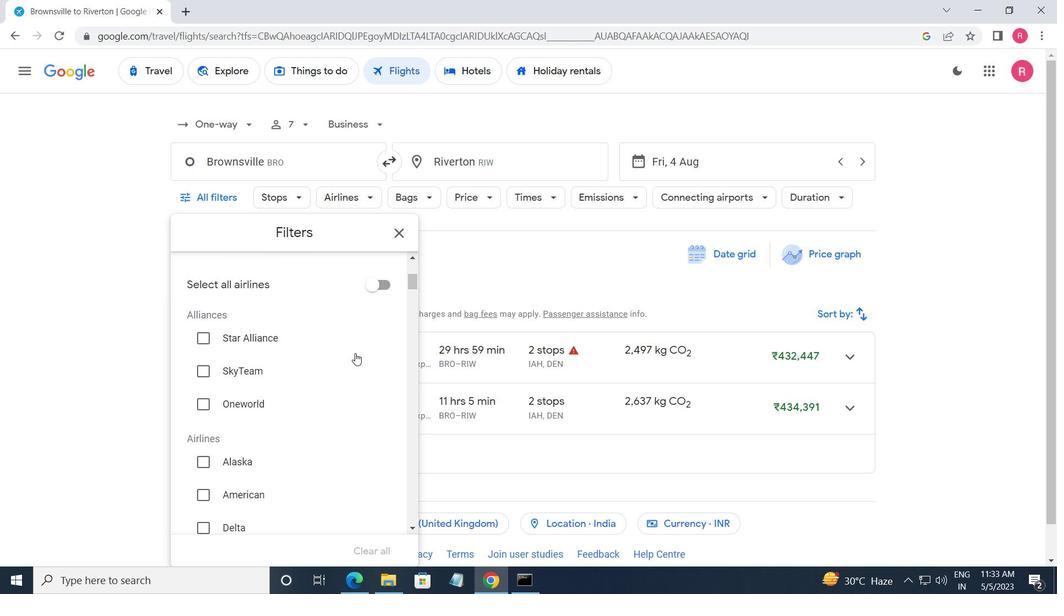 
Action: Mouse moved to (354, 356)
Screenshot: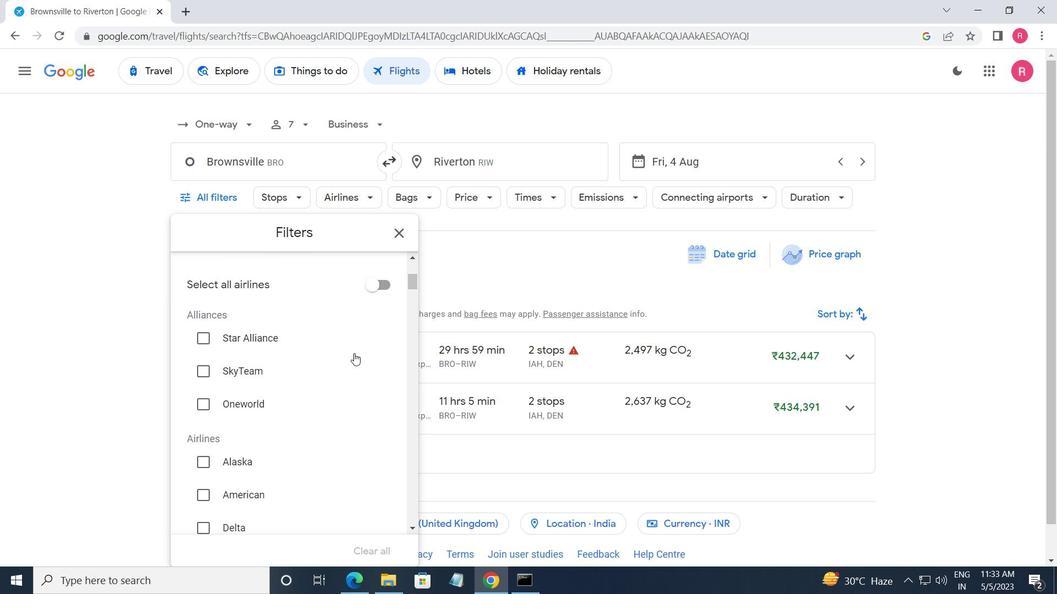 
Action: Mouse scrolled (354, 355) with delta (0, 0)
Screenshot: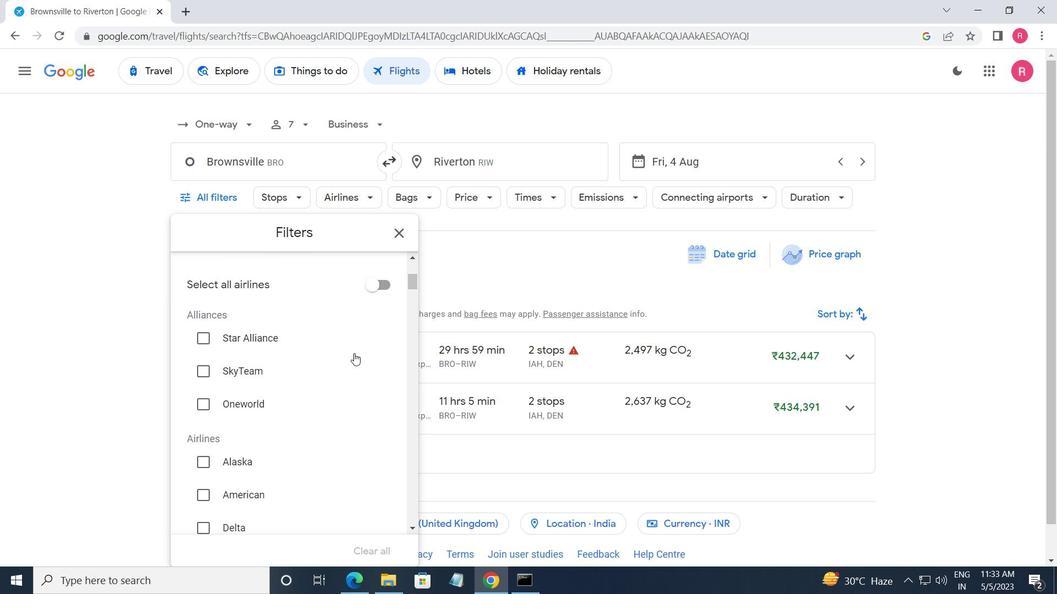 
Action: Mouse moved to (355, 359)
Screenshot: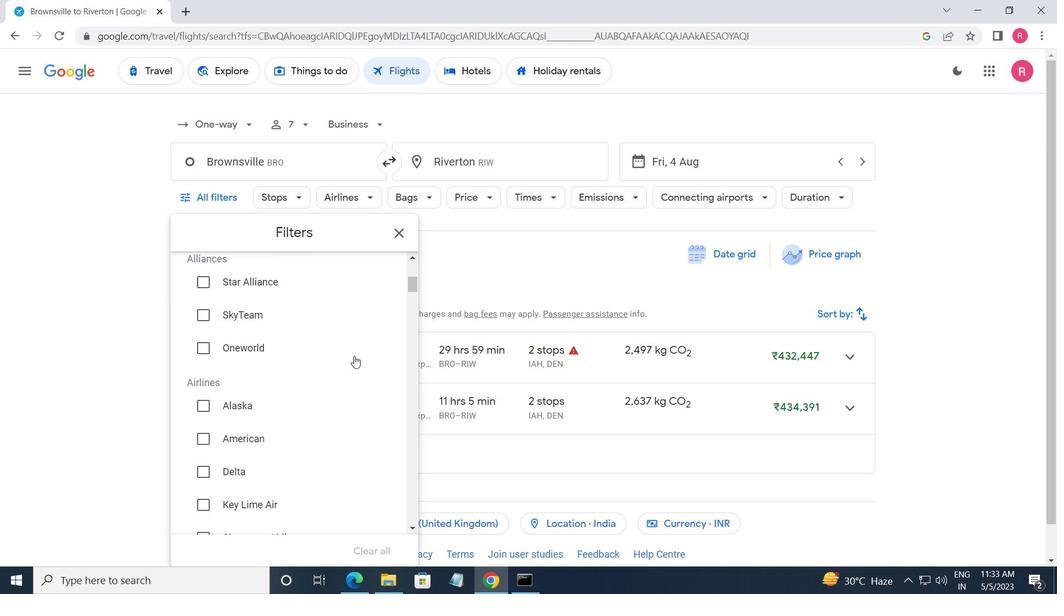 
Action: Mouse scrolled (355, 358) with delta (0, 0)
Screenshot: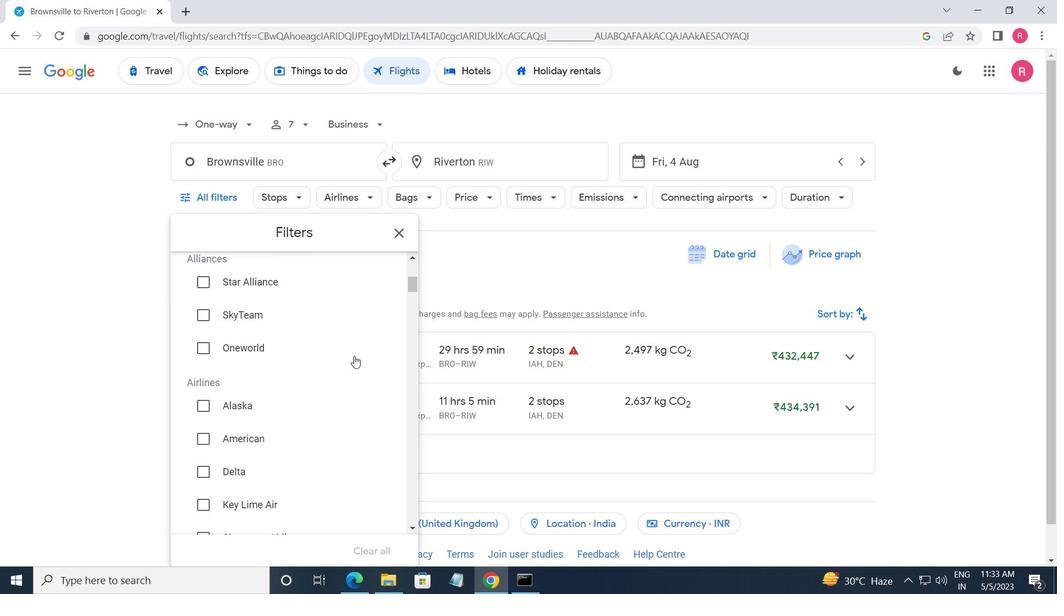 
Action: Mouse moved to (355, 360)
Screenshot: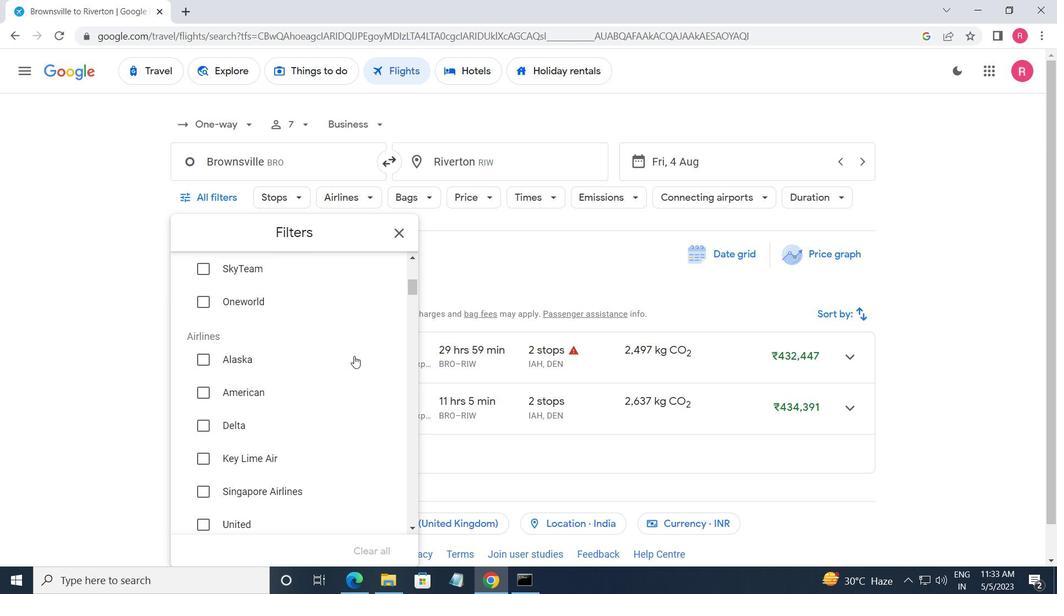 
Action: Mouse scrolled (355, 359) with delta (0, 0)
Screenshot: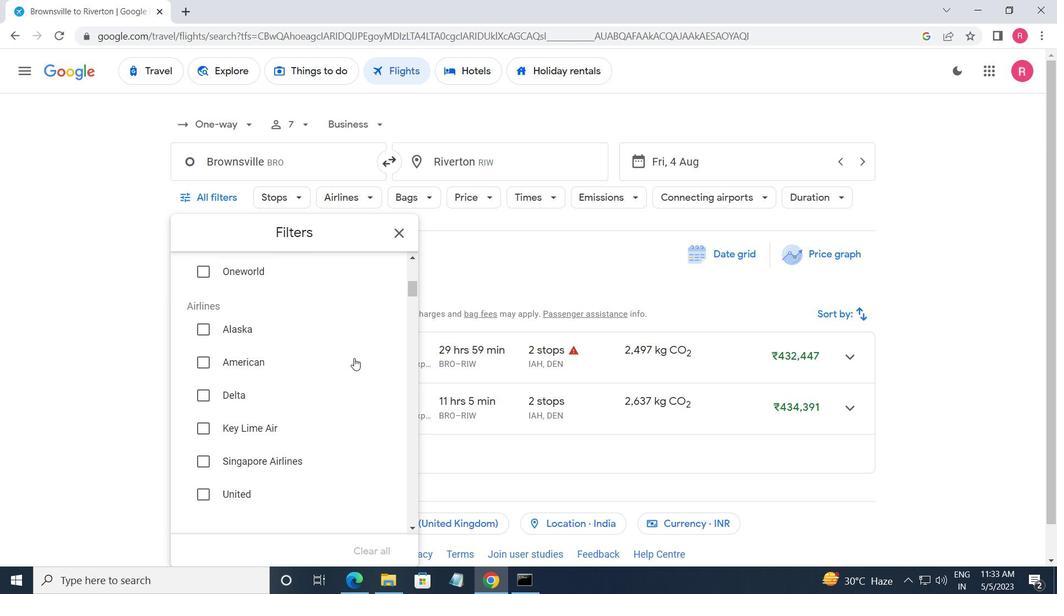
Action: Mouse moved to (355, 361)
Screenshot: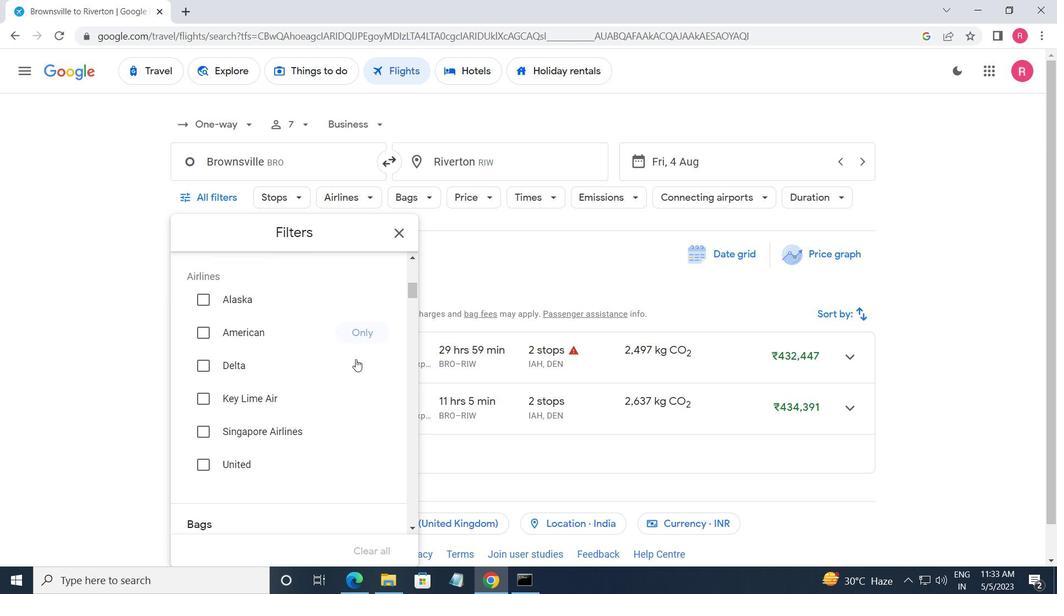
Action: Mouse scrolled (355, 360) with delta (0, 0)
Screenshot: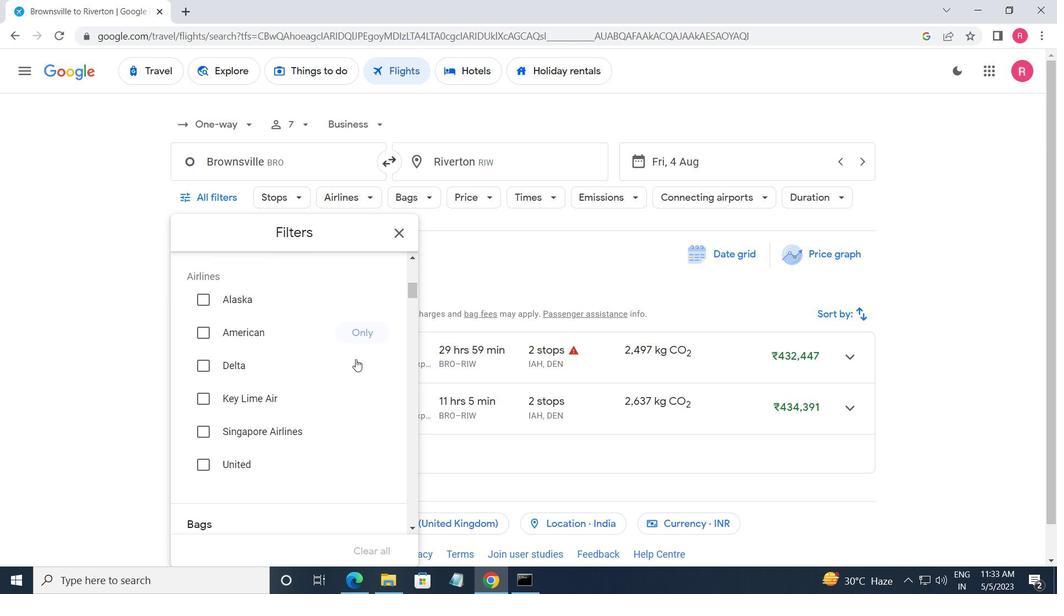 
Action: Mouse moved to (379, 412)
Screenshot: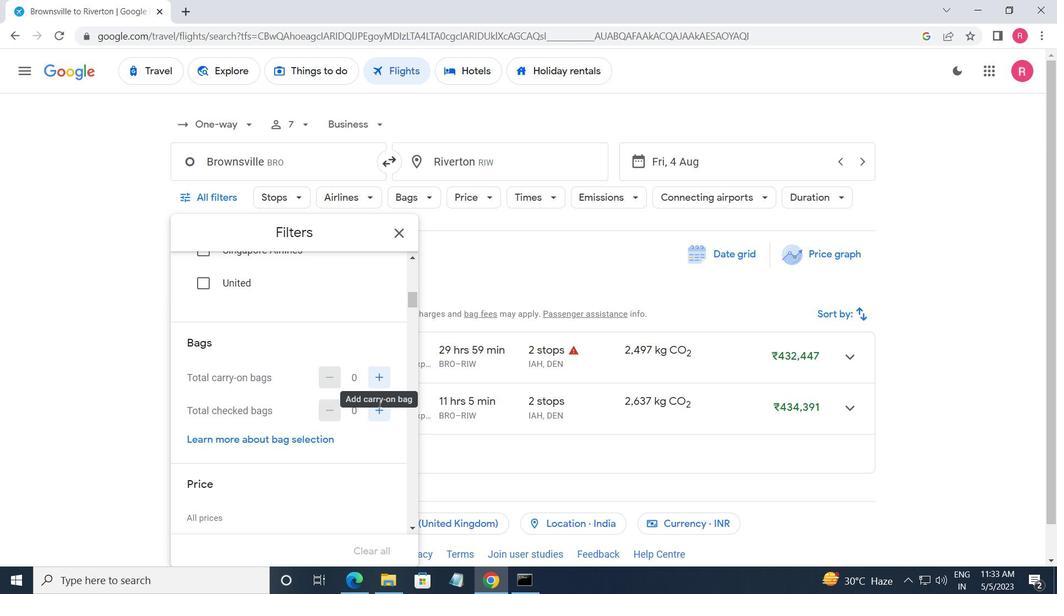 
Action: Mouse pressed left at (379, 412)
Screenshot: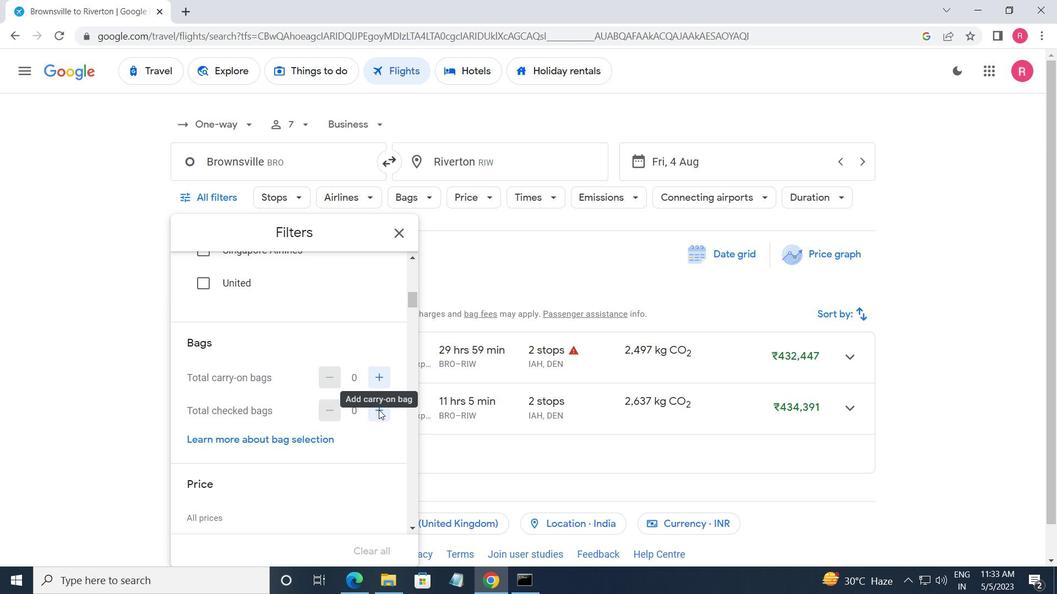 
Action: Mouse pressed left at (379, 412)
Screenshot: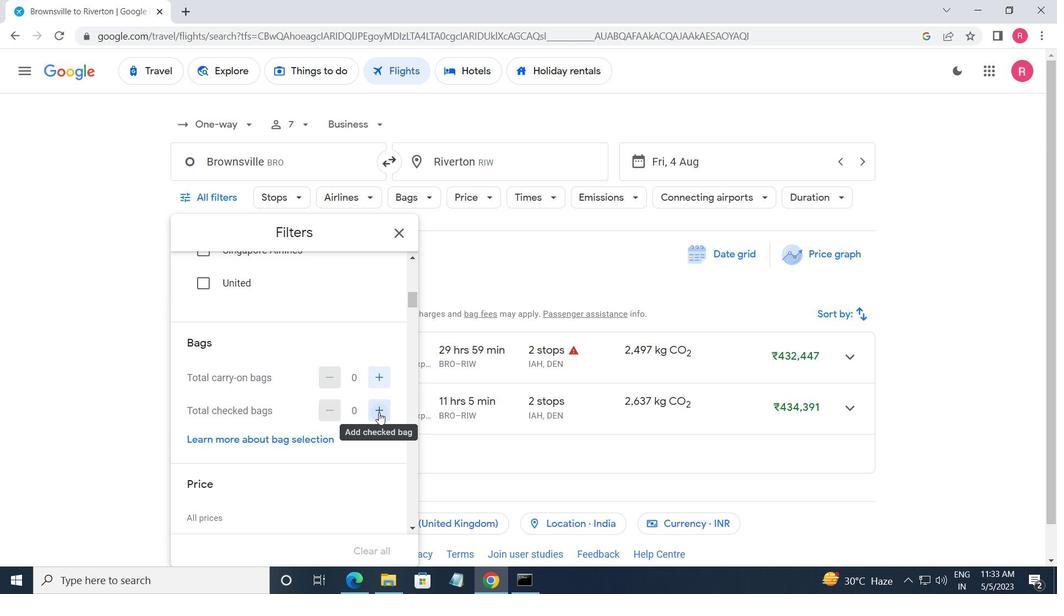 
Action: Mouse pressed left at (379, 412)
Screenshot: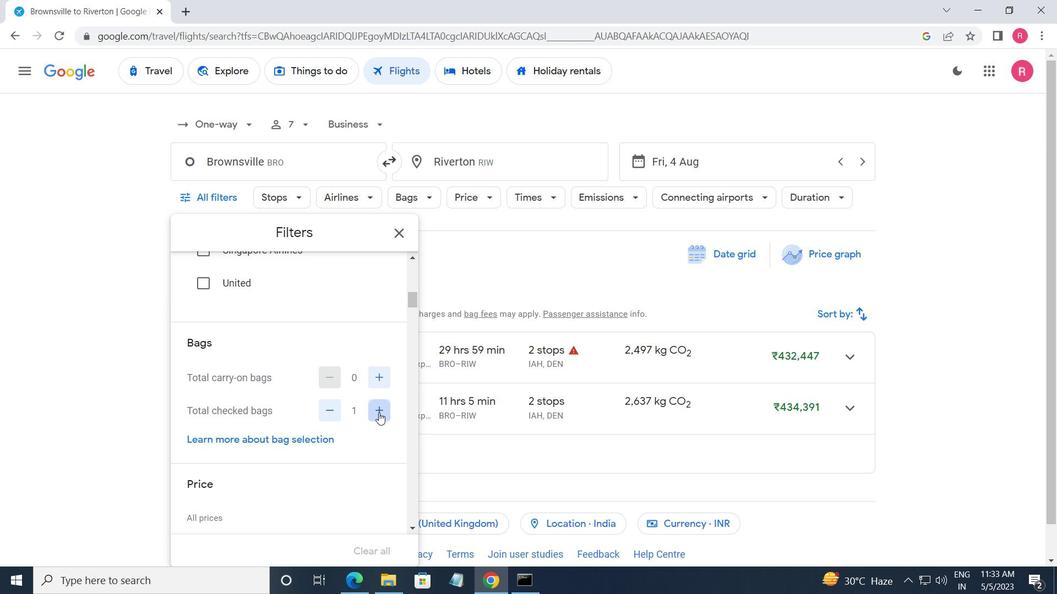 
Action: Mouse pressed left at (379, 412)
Screenshot: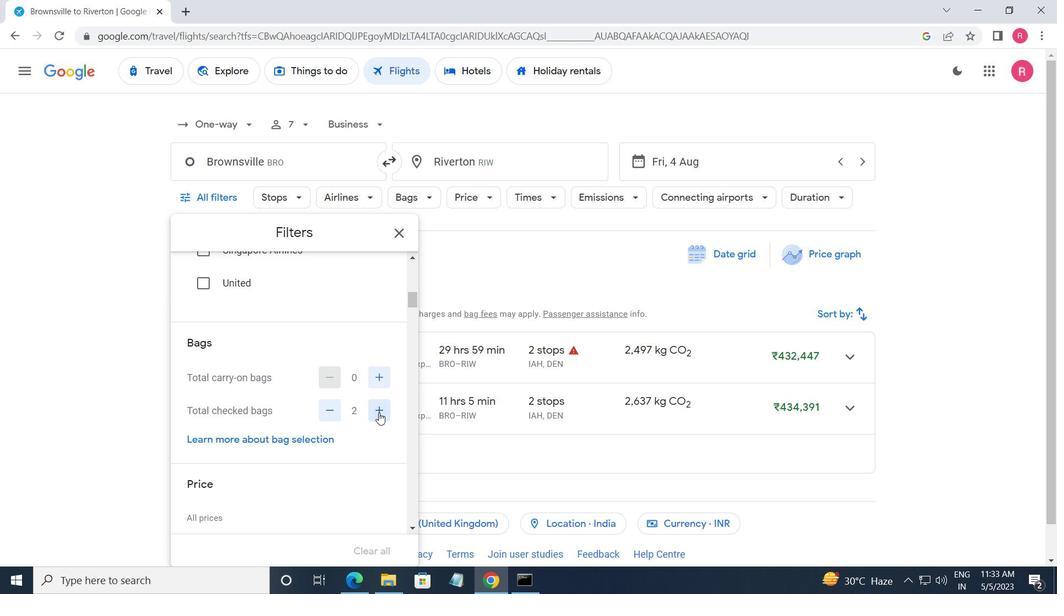 
Action: Mouse pressed left at (379, 412)
Screenshot: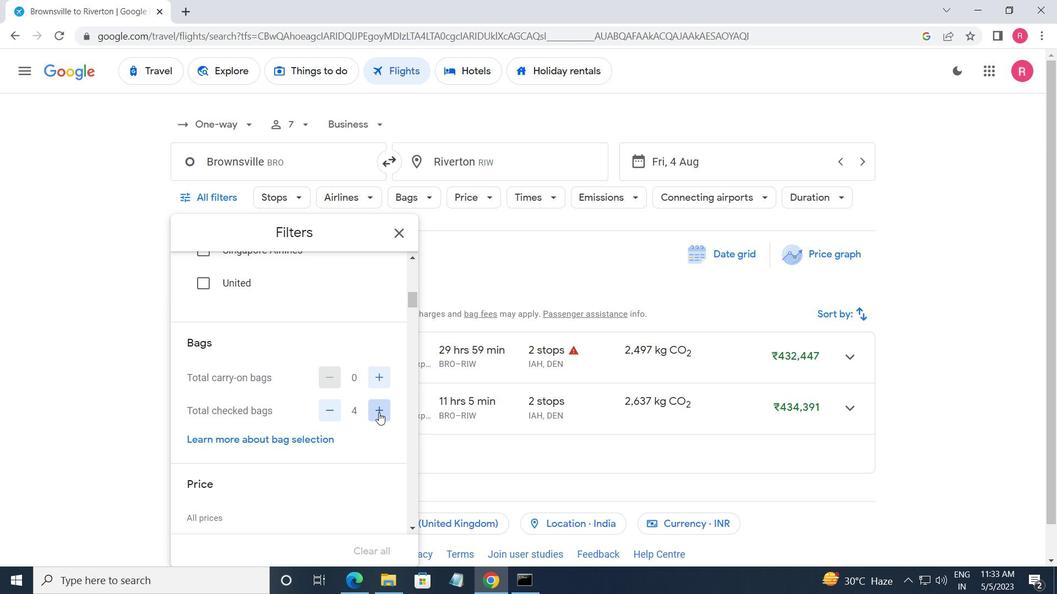 
Action: Mouse moved to (379, 413)
Screenshot: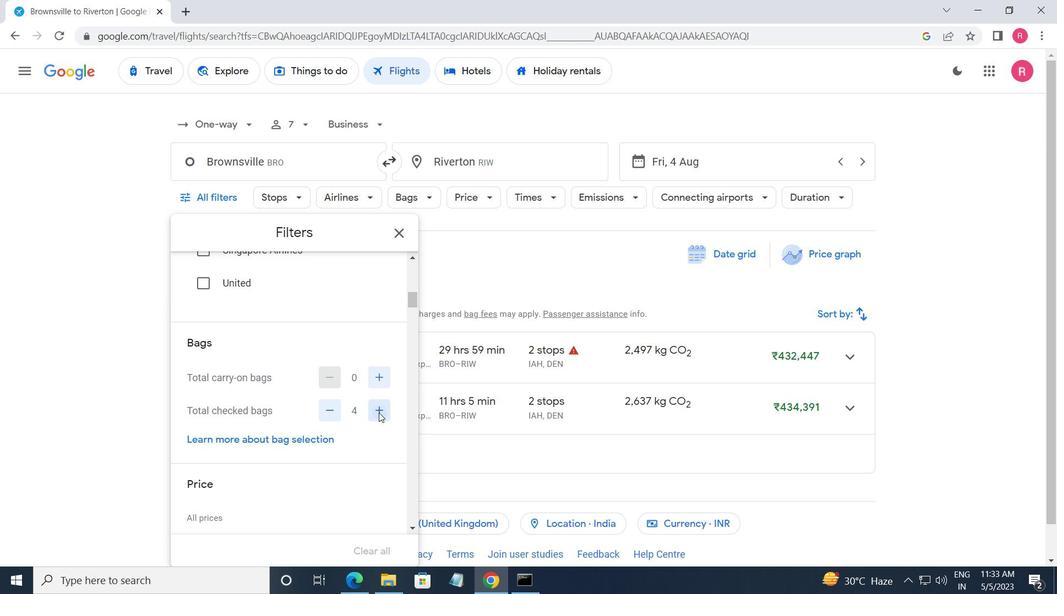 
Action: Mouse pressed left at (379, 413)
Screenshot: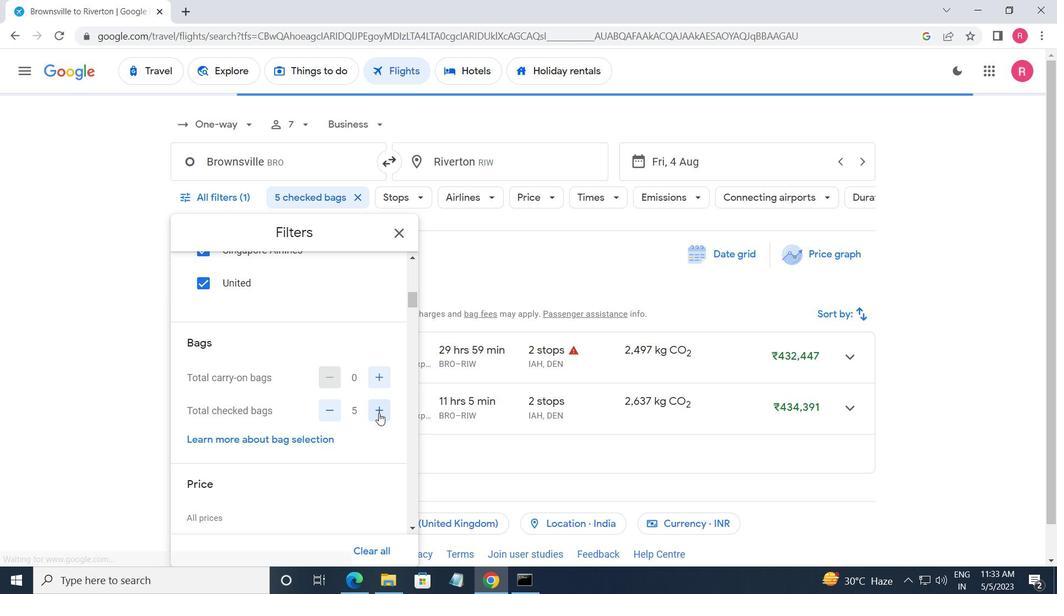 
Action: Mouse pressed left at (379, 413)
Screenshot: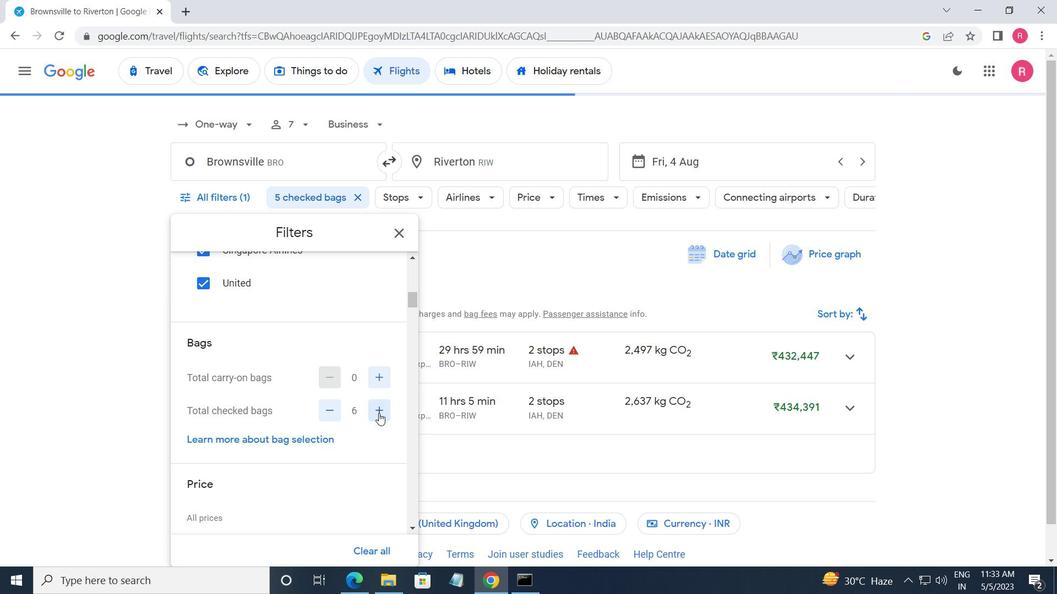
Action: Mouse pressed left at (379, 413)
Screenshot: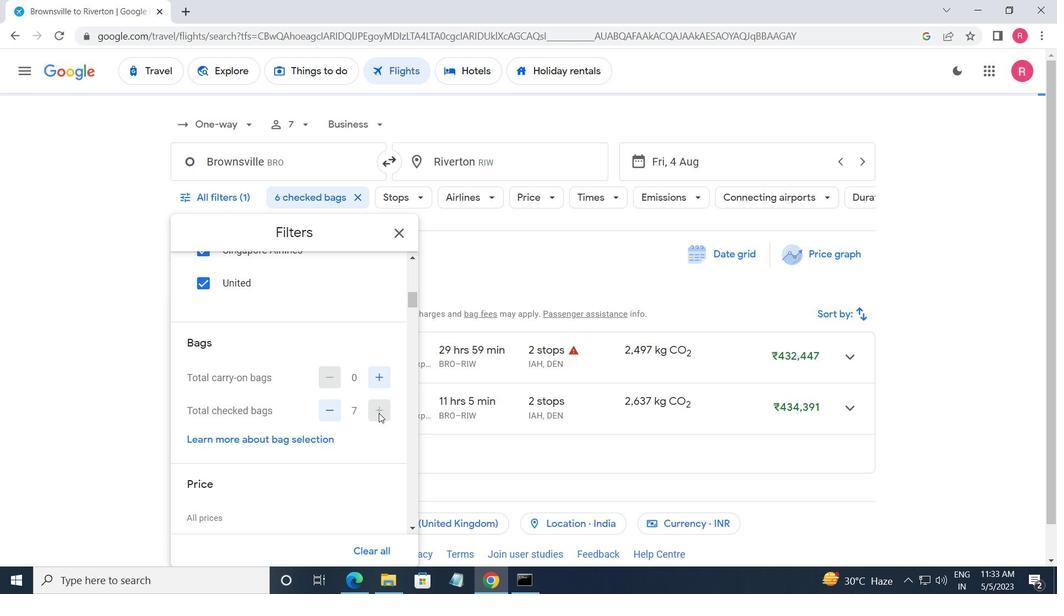 
Action: Mouse moved to (378, 413)
Screenshot: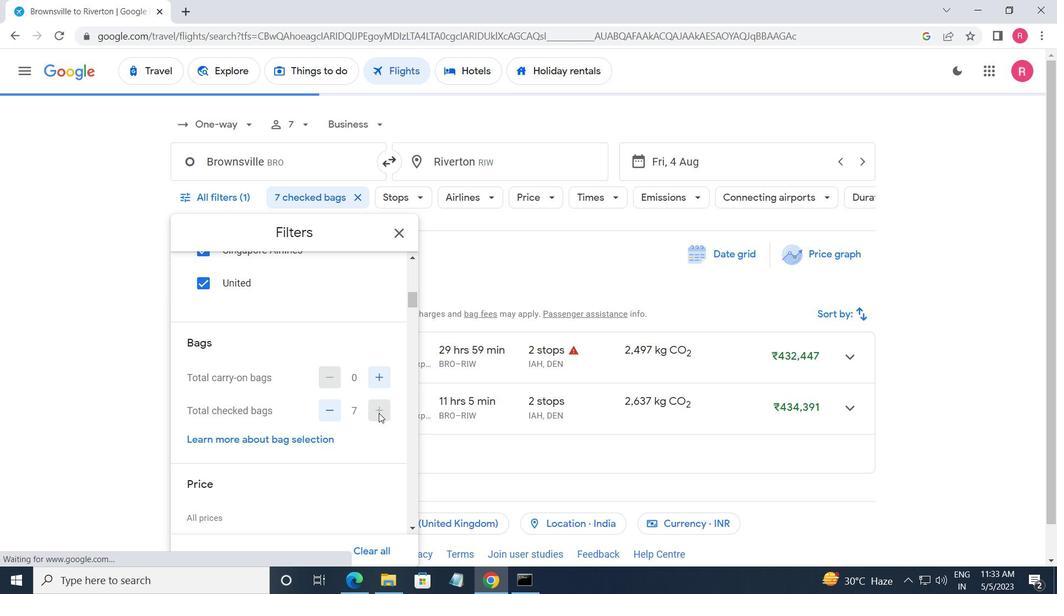 
Action: Mouse scrolled (378, 412) with delta (0, 0)
Screenshot: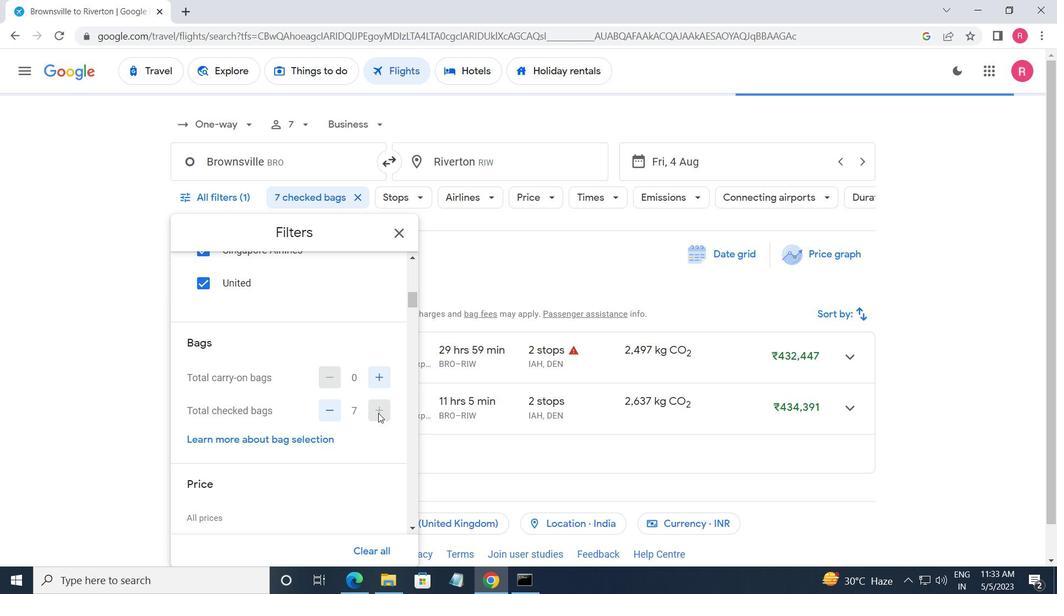 
Action: Mouse scrolled (378, 412) with delta (0, 0)
Screenshot: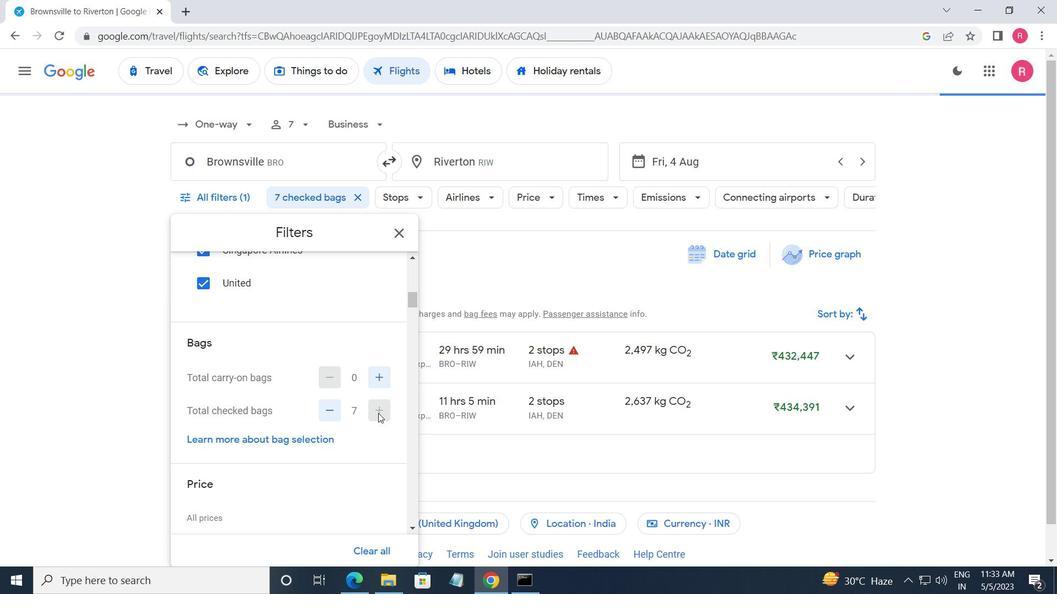 
Action: Mouse scrolled (378, 412) with delta (0, 0)
Screenshot: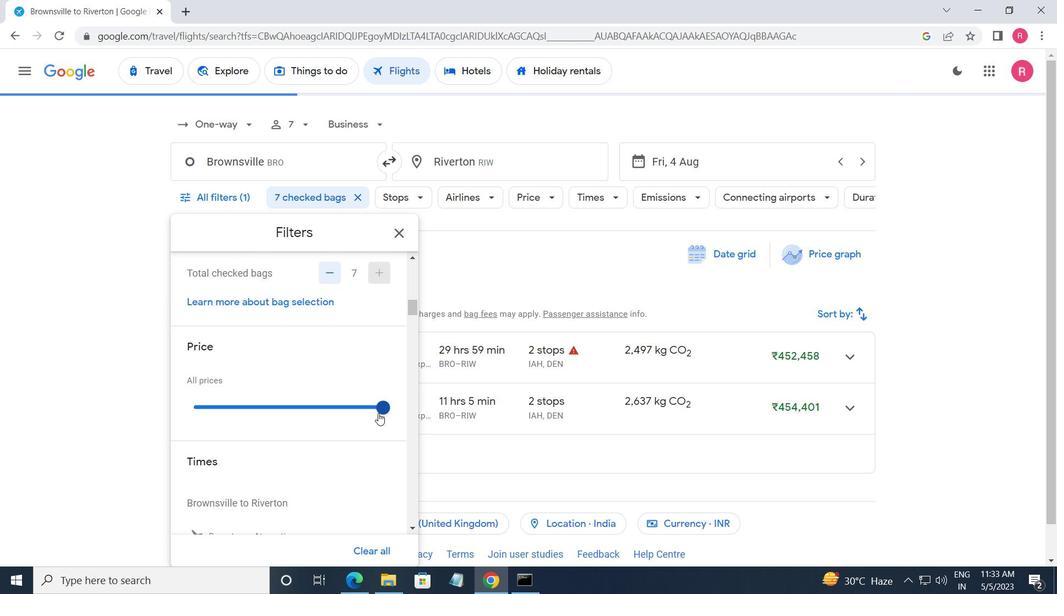
Action: Mouse moved to (386, 344)
Screenshot: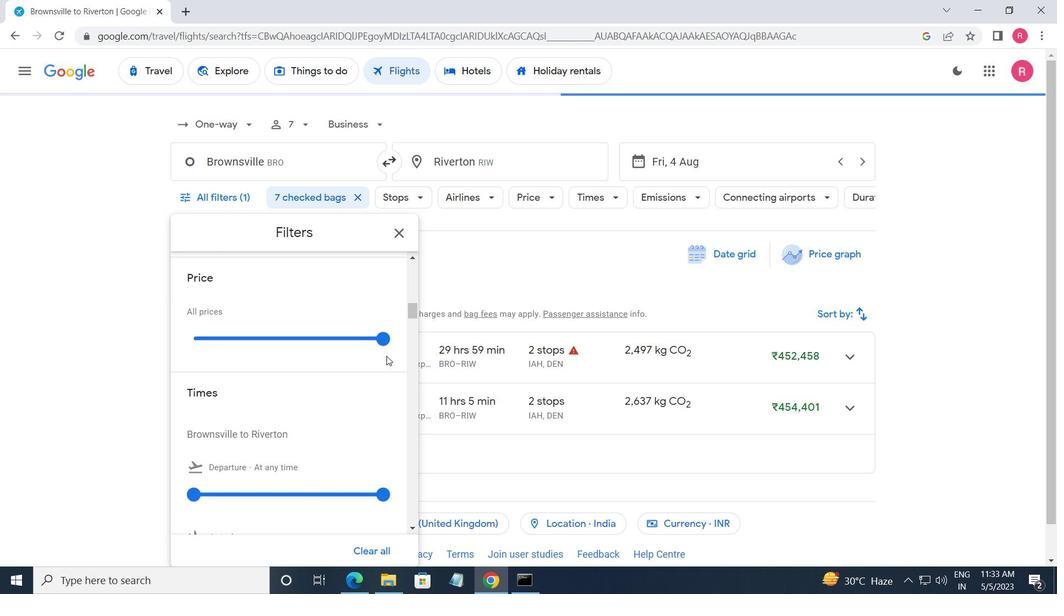 
Action: Mouse pressed left at (386, 344)
Screenshot: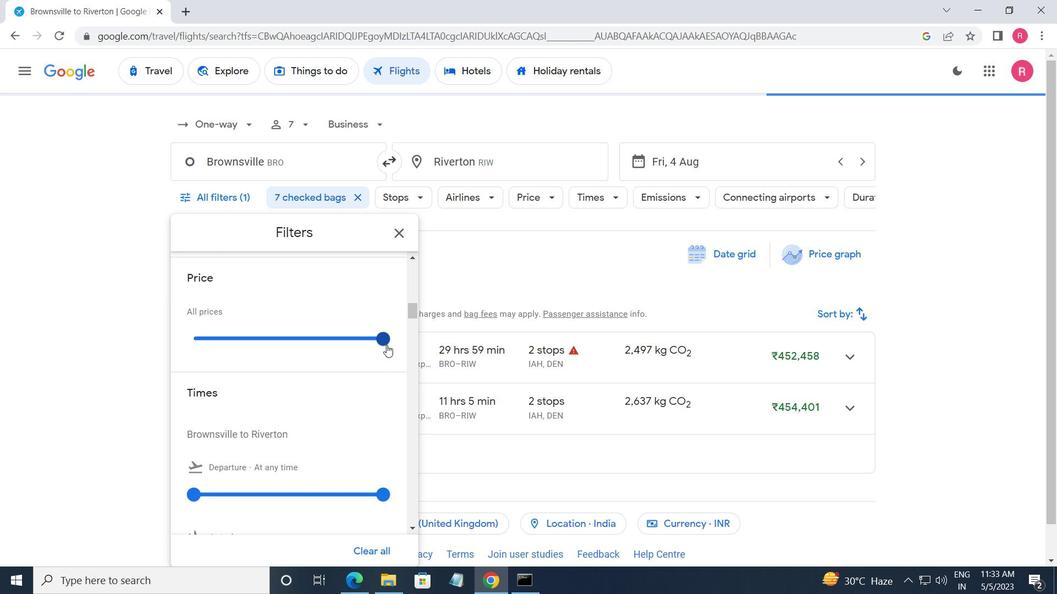 
Action: Mouse moved to (261, 354)
Screenshot: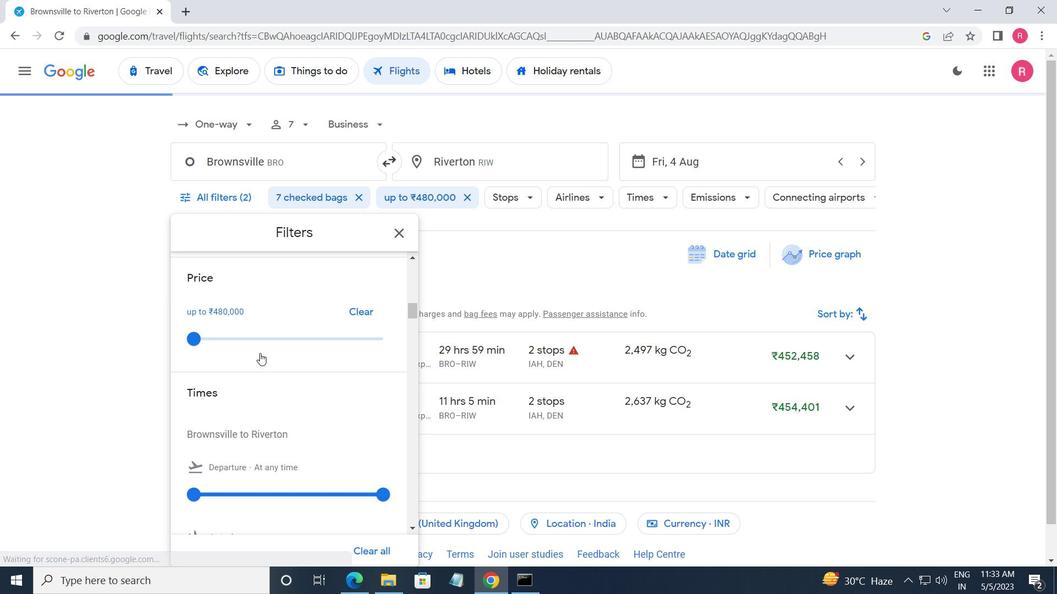 
Action: Mouse scrolled (261, 354) with delta (0, 0)
Screenshot: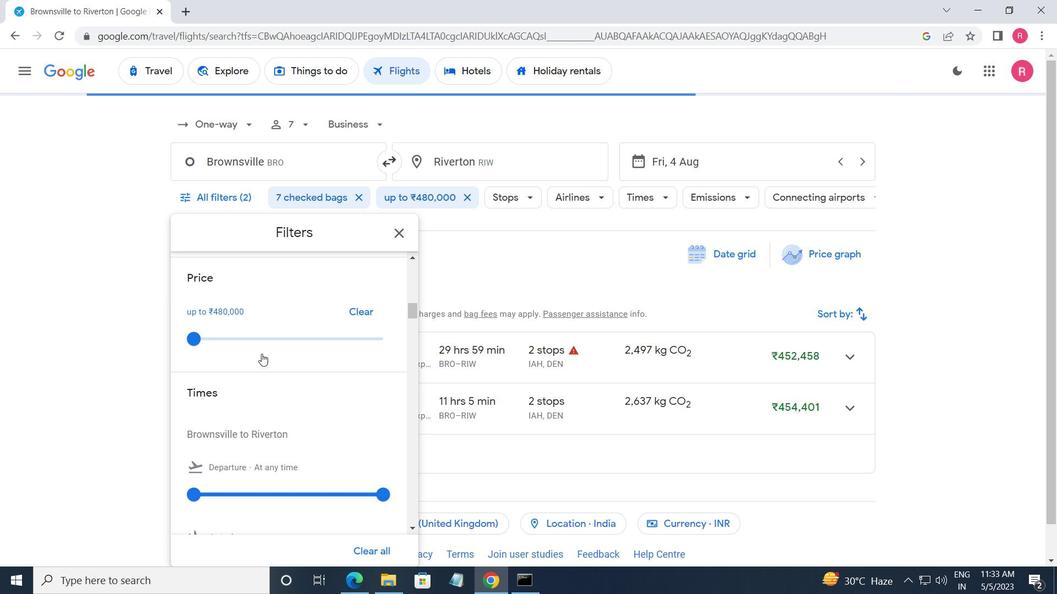 
Action: Mouse moved to (203, 426)
Screenshot: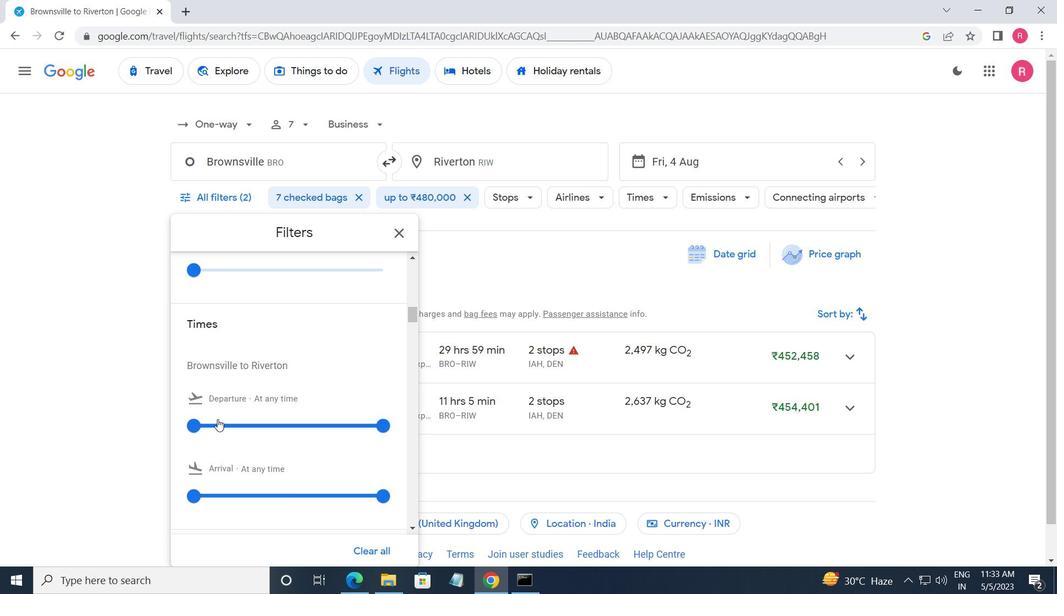 
Action: Mouse pressed left at (203, 426)
Screenshot: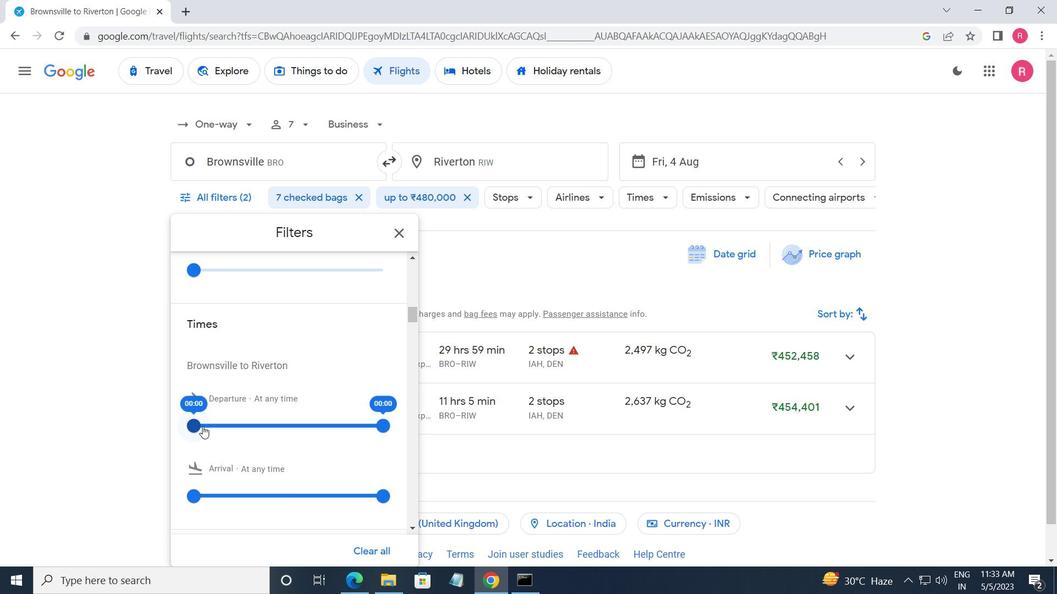 
Action: Mouse moved to (379, 421)
Screenshot: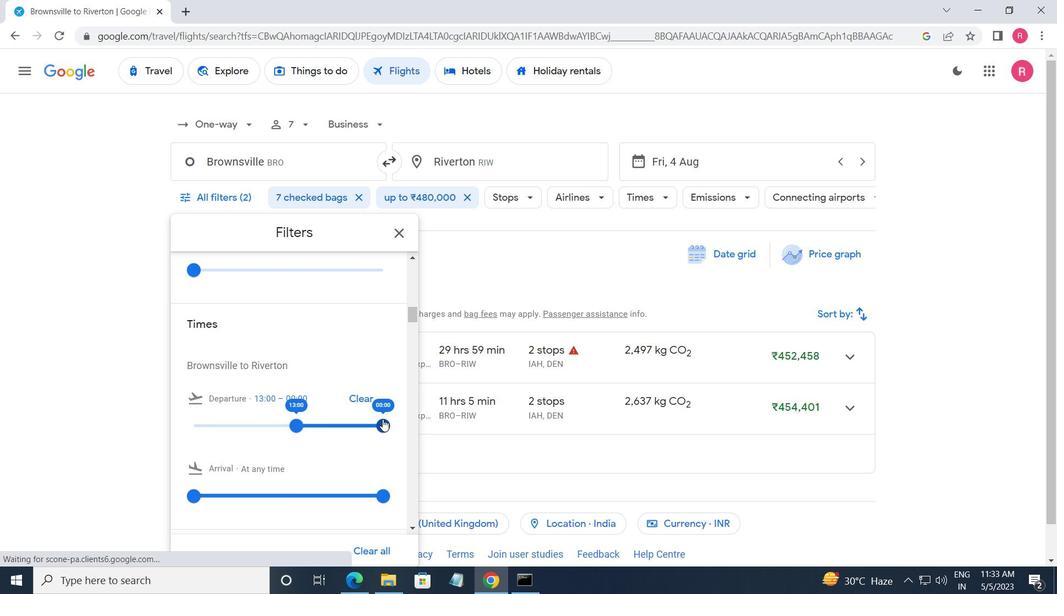 
Action: Mouse pressed left at (379, 421)
Screenshot: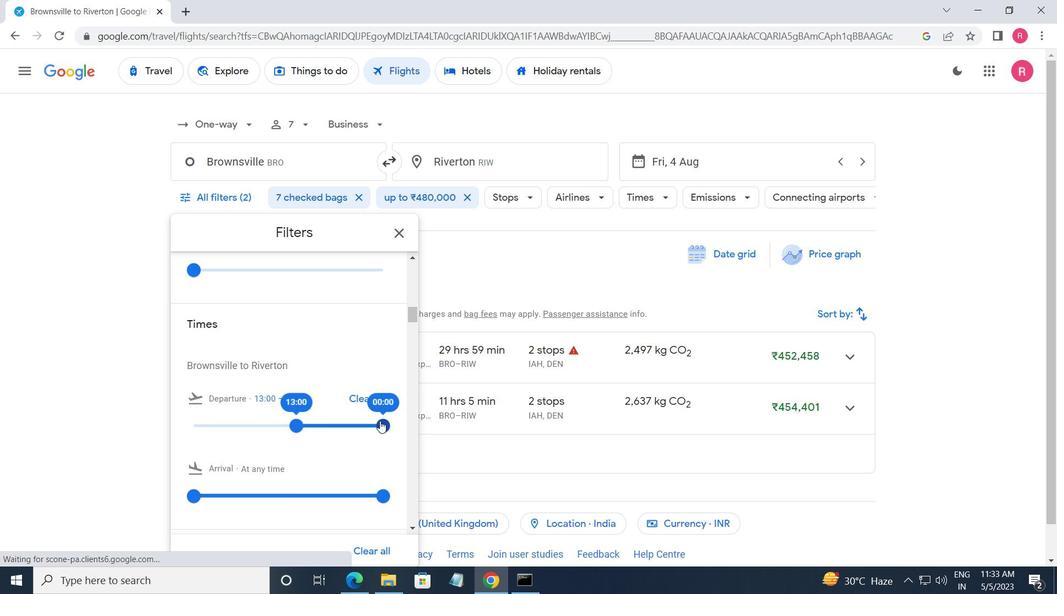 
Action: Mouse moved to (397, 235)
Screenshot: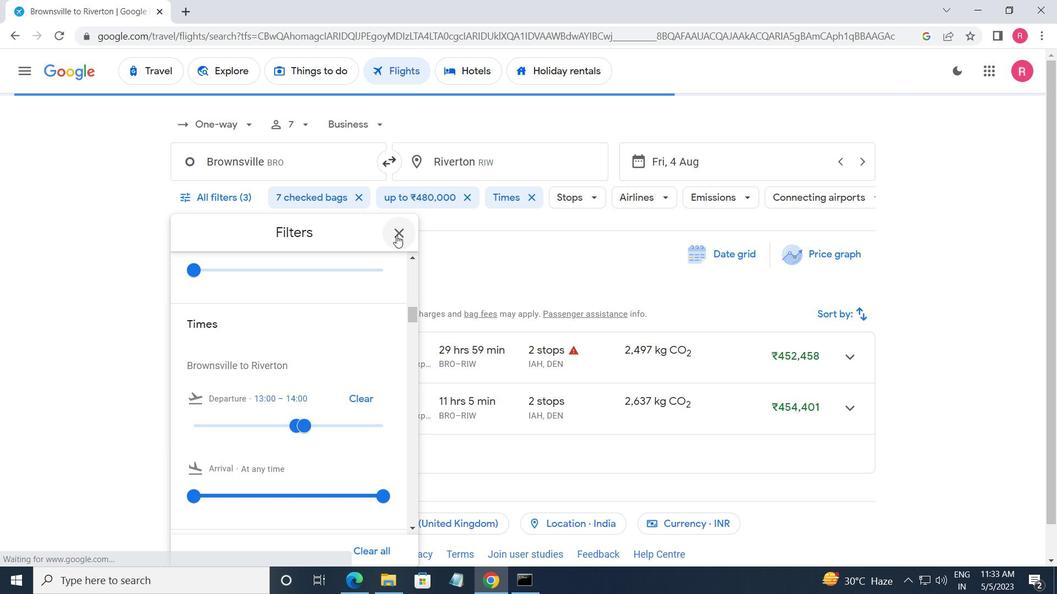
Action: Mouse pressed left at (397, 235)
Screenshot: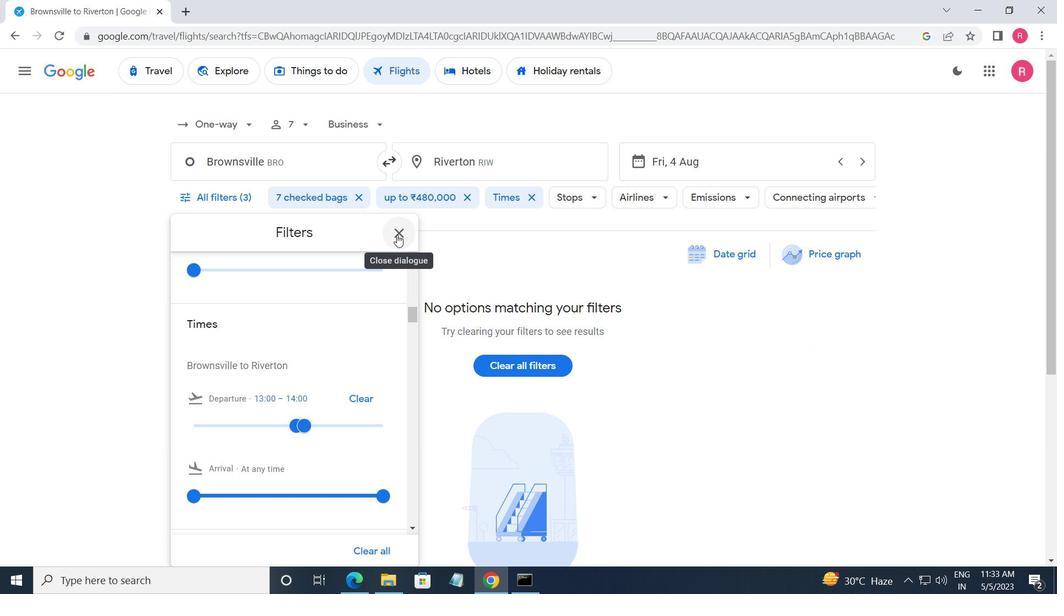 
